 Task: Get information about  a Redfin agent in Portland, Oregon, for assistance in finding a townhouse with a virtual tour available and a communal garden.
Action: Mouse moved to (255, 198)
Screenshot: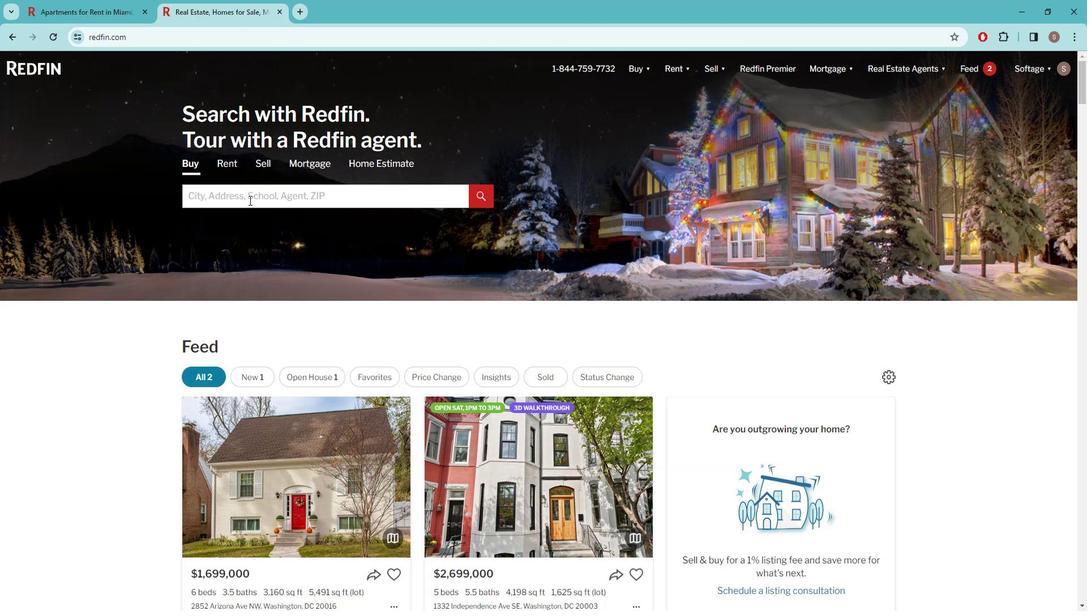 
Action: Mouse pressed left at (255, 198)
Screenshot: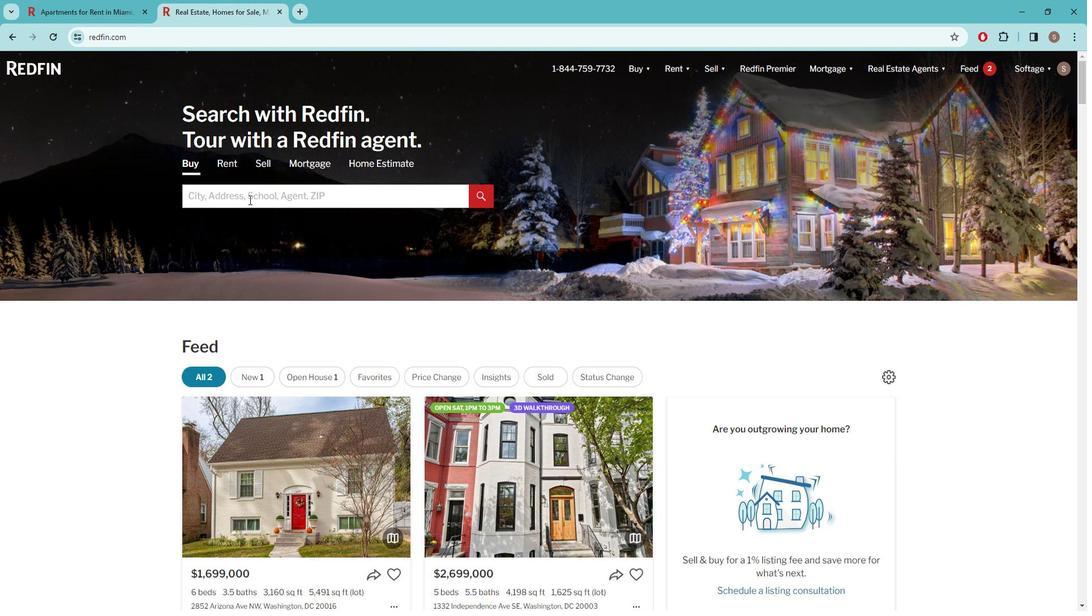 
Action: Key pressed p<Key.caps_lock>ORTLAND
Screenshot: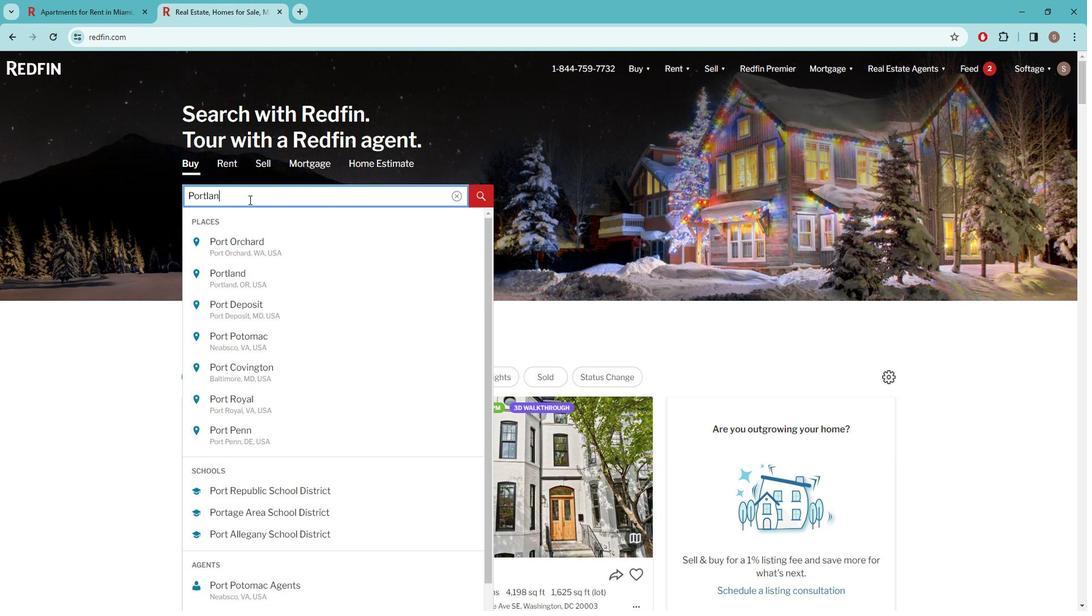
Action: Mouse moved to (249, 240)
Screenshot: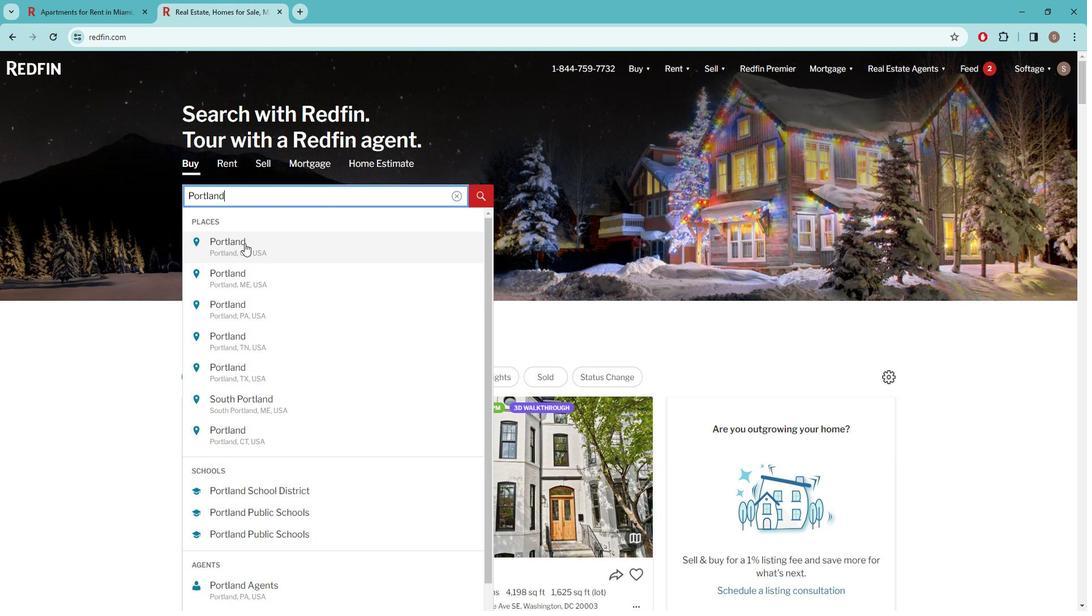 
Action: Mouse pressed left at (249, 240)
Screenshot: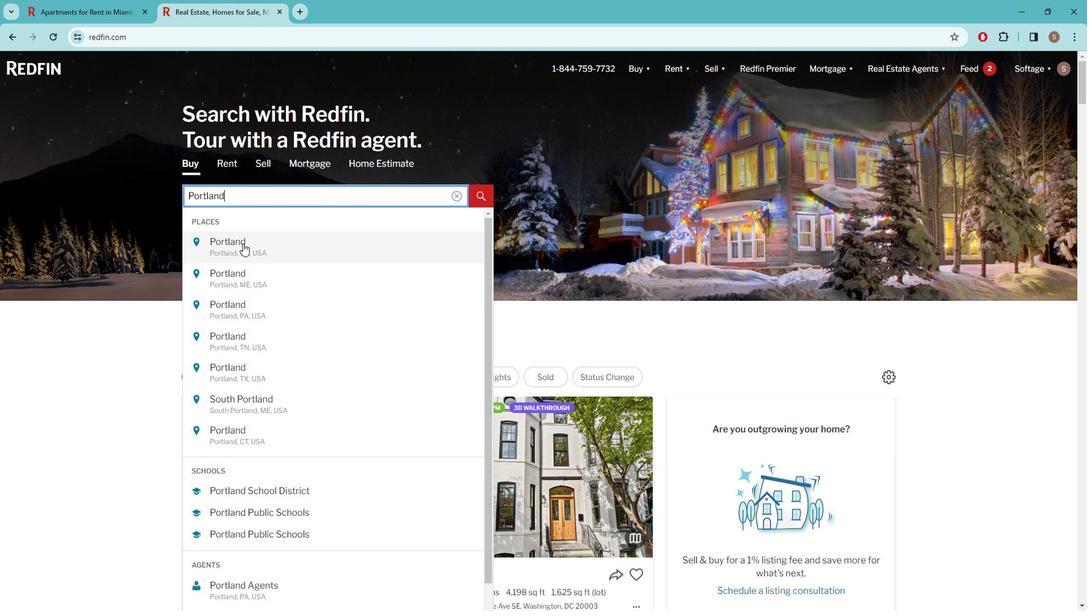 
Action: Mouse moved to (960, 143)
Screenshot: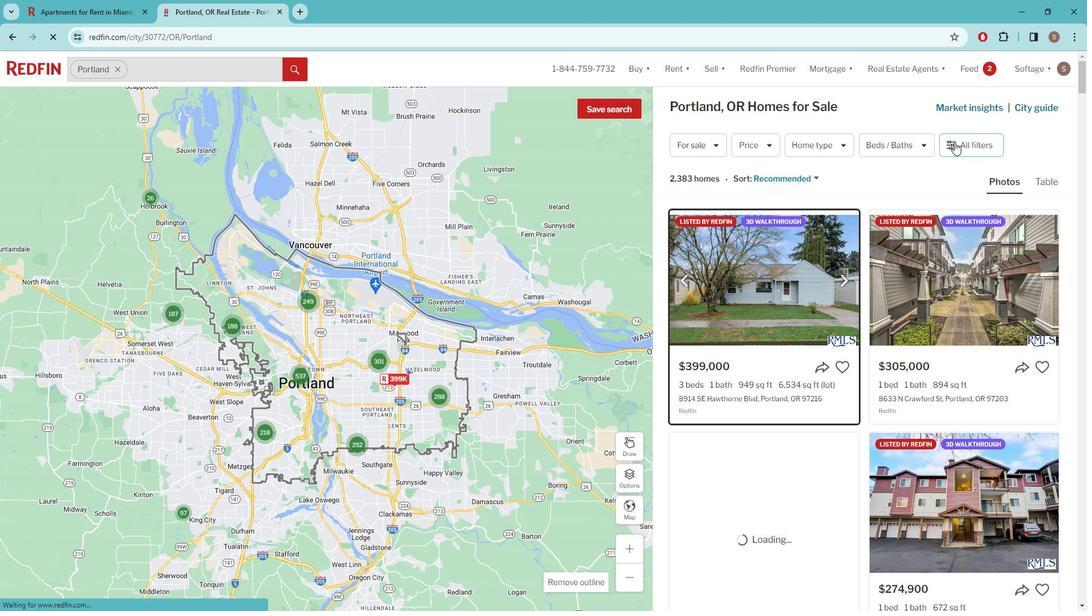 
Action: Mouse pressed left at (960, 143)
Screenshot: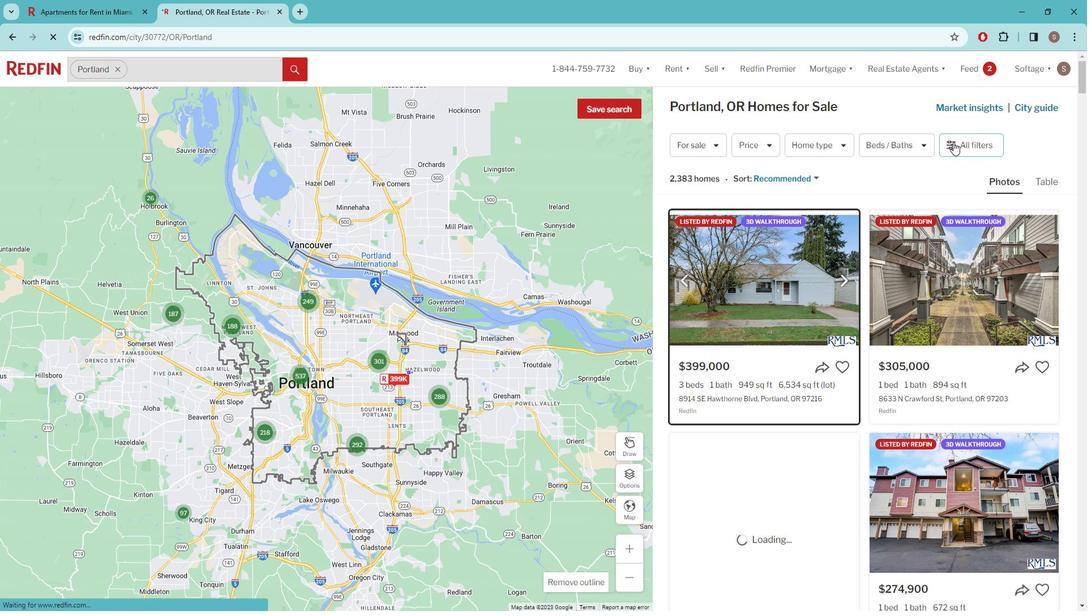 
Action: Mouse pressed left at (960, 143)
Screenshot: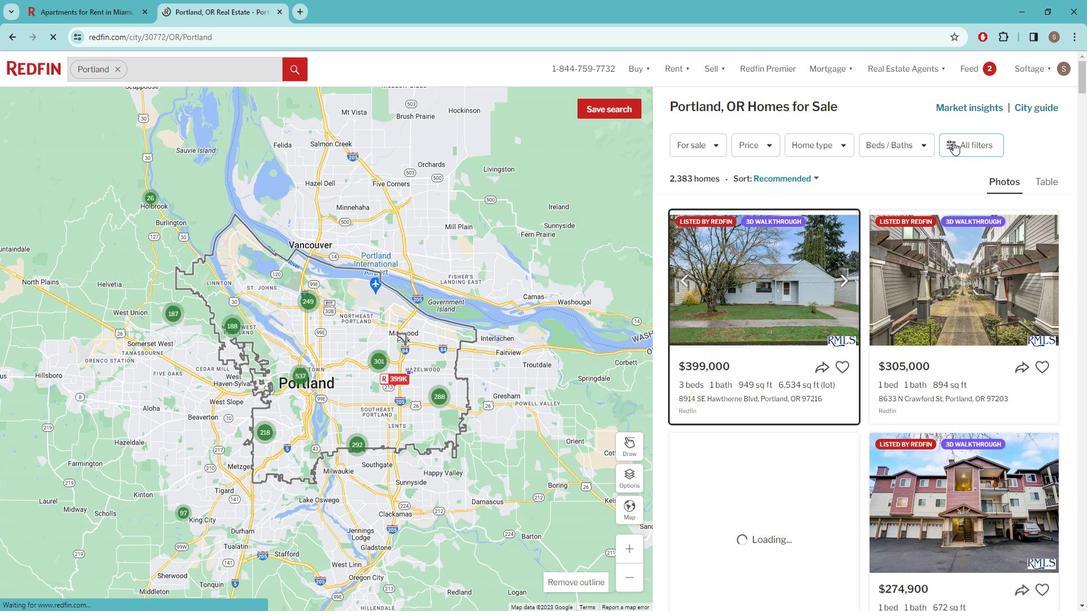 
Action: Mouse pressed left at (960, 143)
Screenshot: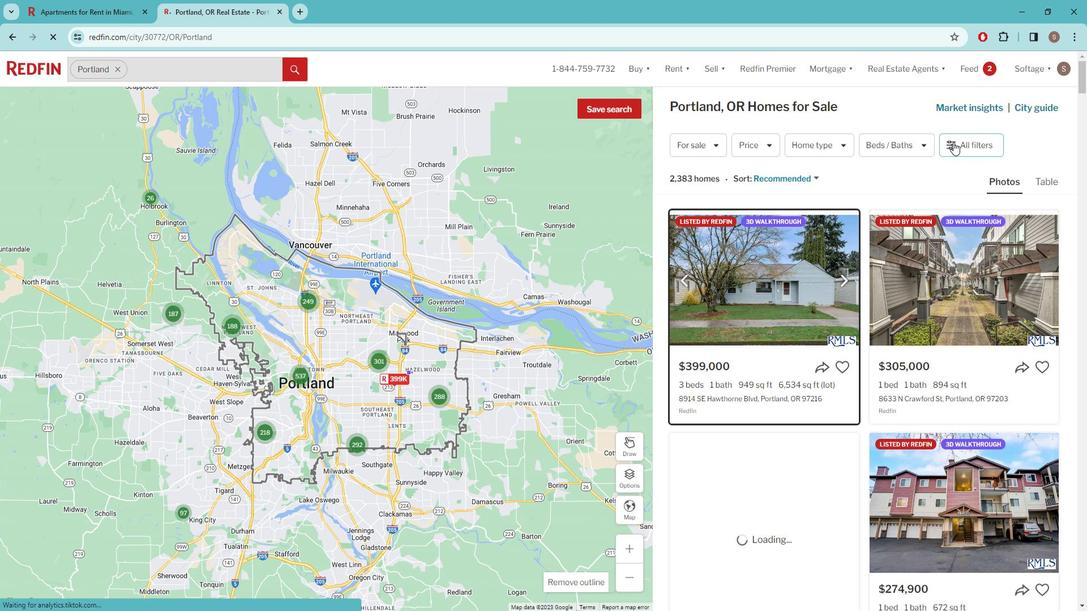 
Action: Mouse moved to (960, 143)
Screenshot: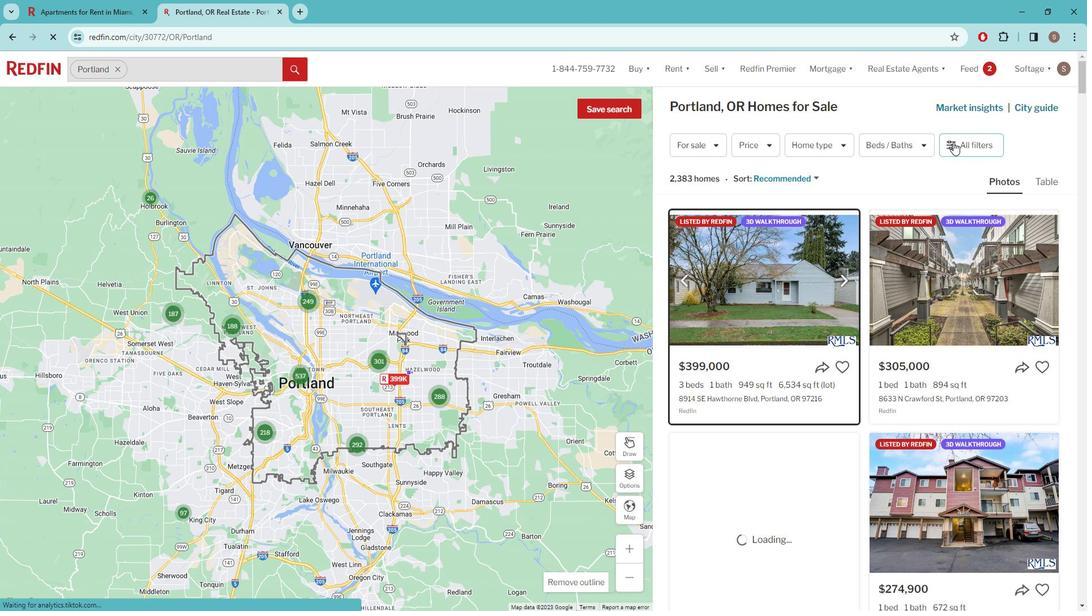 
Action: Mouse pressed left at (960, 143)
Screenshot: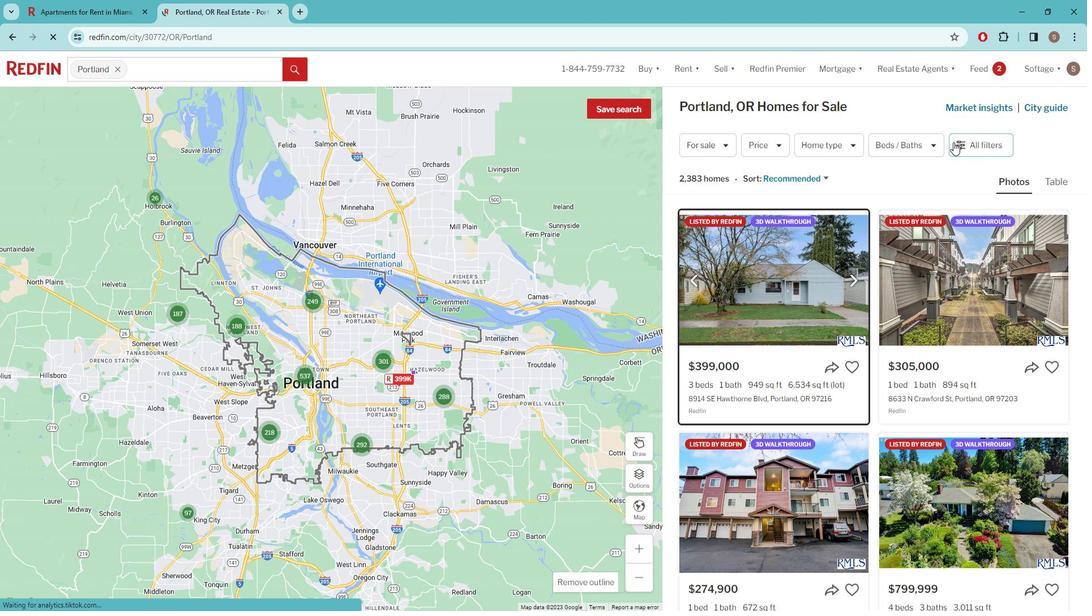 
Action: Mouse pressed left at (960, 143)
Screenshot: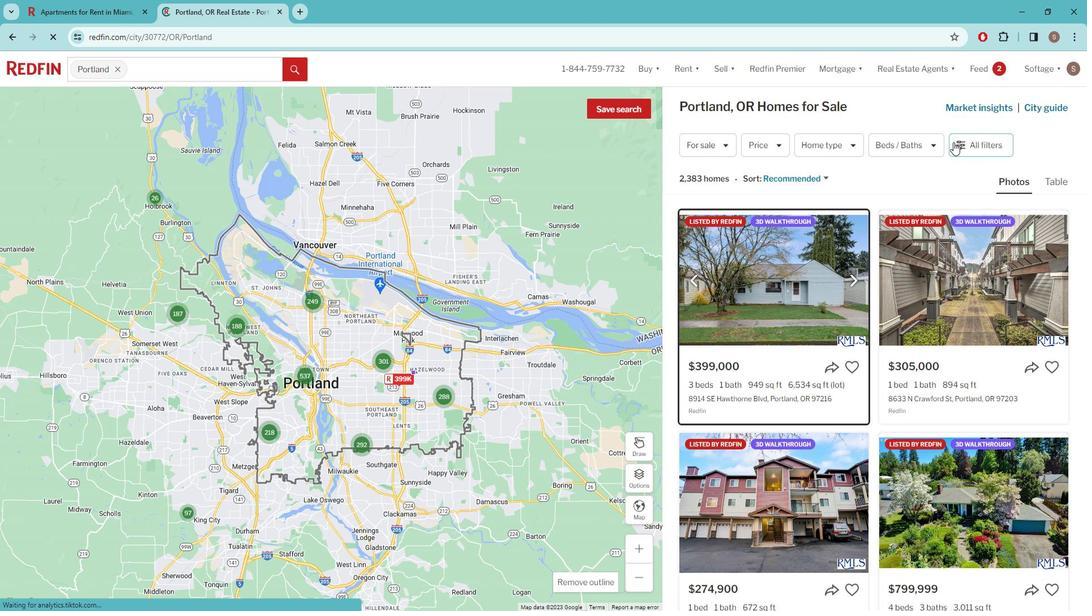 
Action: Mouse moved to (948, 167)
Screenshot: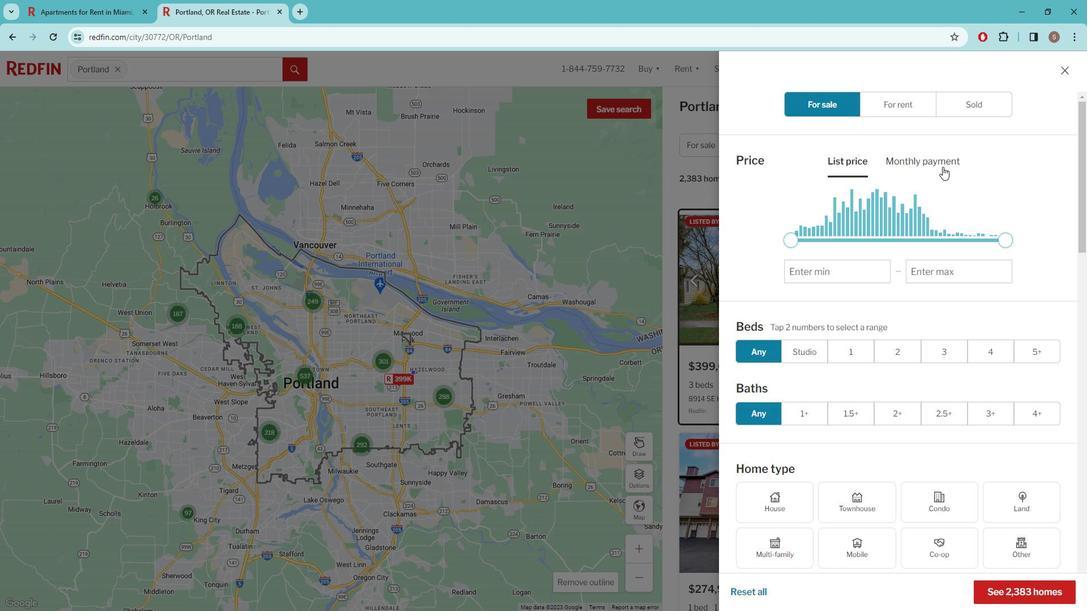 
Action: Mouse scrolled (948, 167) with delta (0, 0)
Screenshot: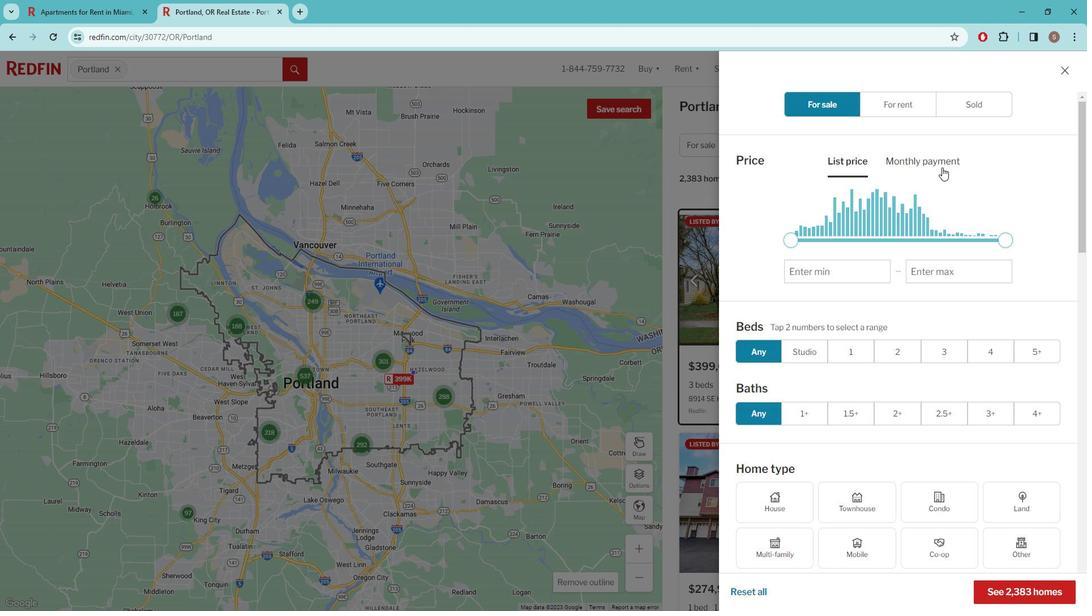 
Action: Mouse moved to (947, 167)
Screenshot: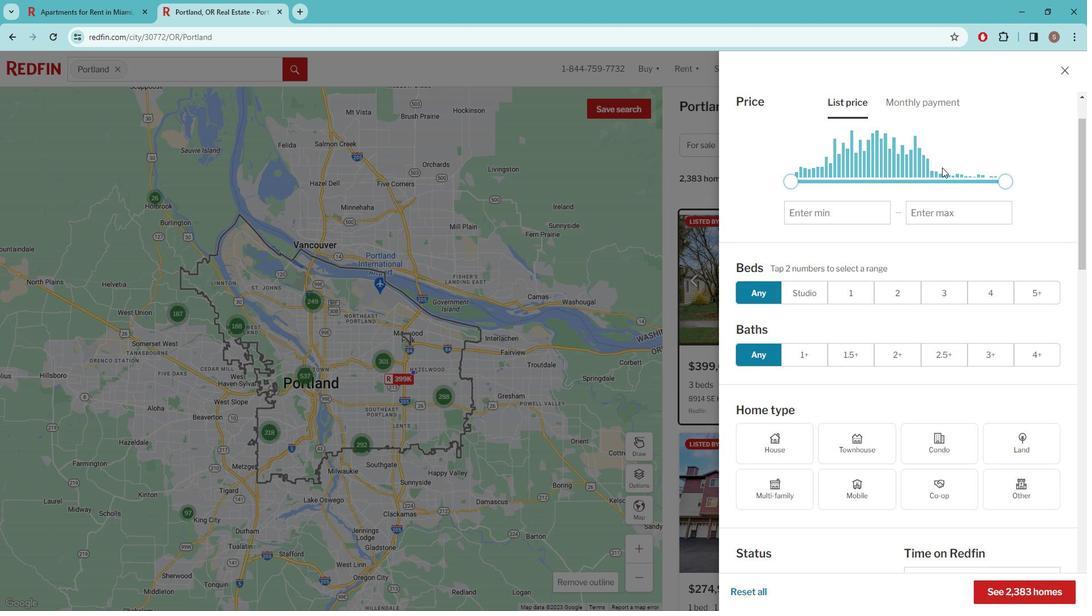 
Action: Mouse scrolled (947, 167) with delta (0, 0)
Screenshot: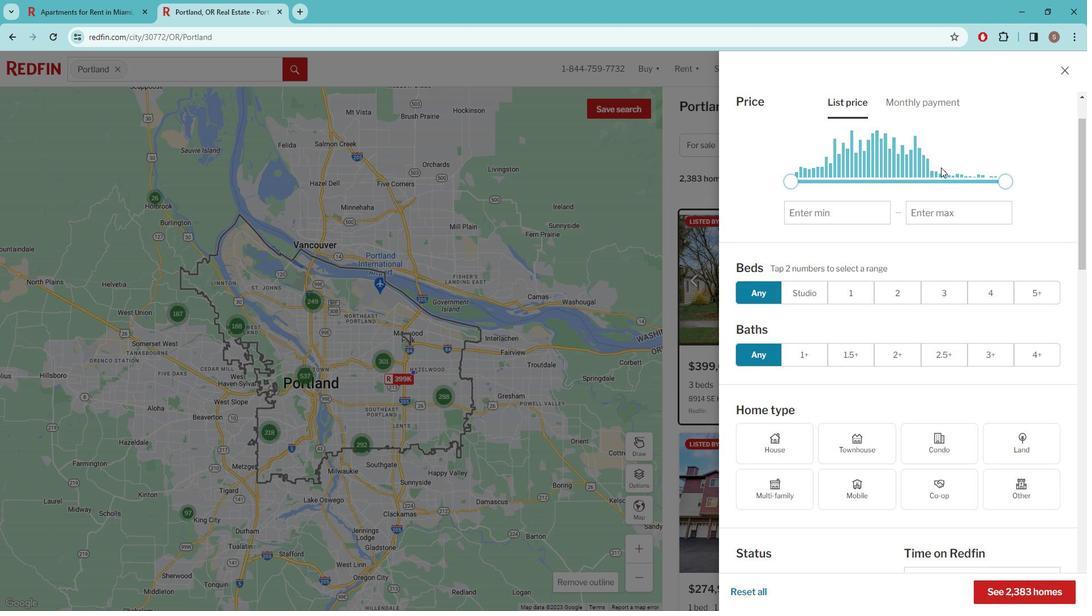 
Action: Mouse moved to (947, 167)
Screenshot: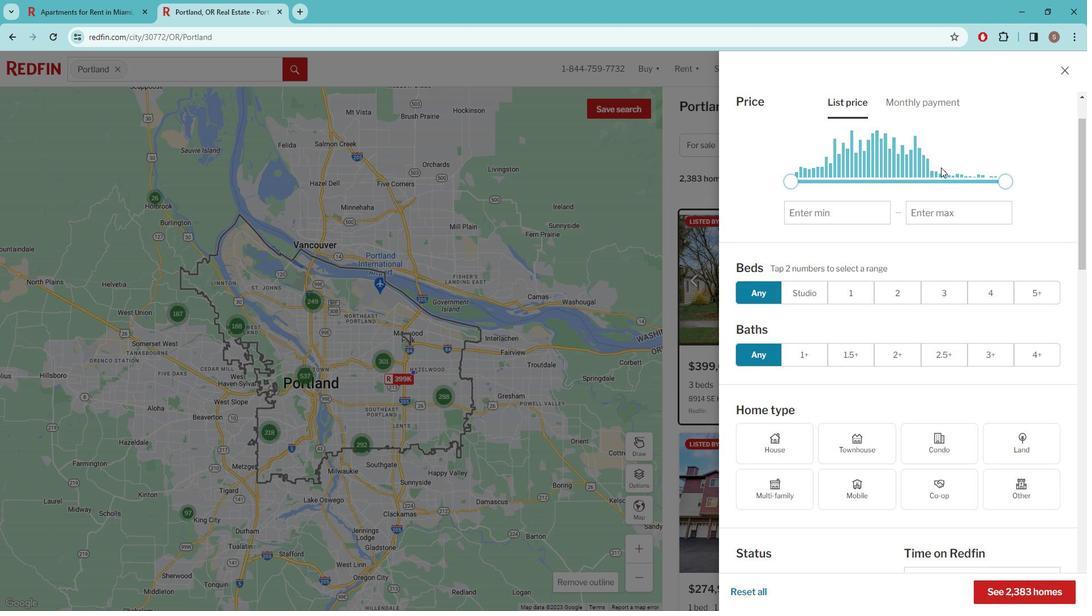 
Action: Mouse scrolled (947, 167) with delta (0, 0)
Screenshot: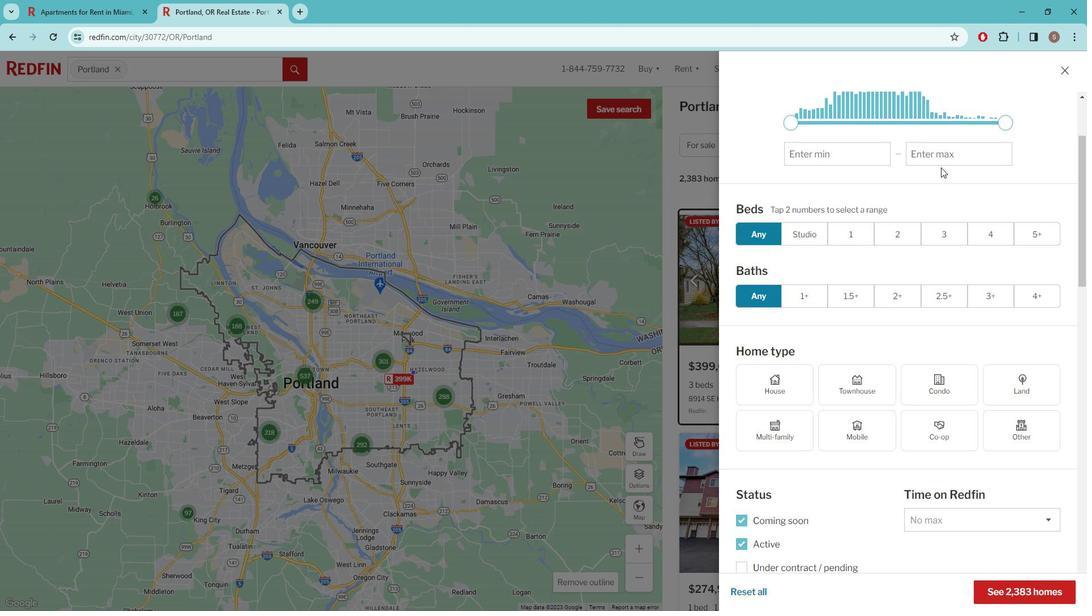 
Action: Mouse moved to (870, 318)
Screenshot: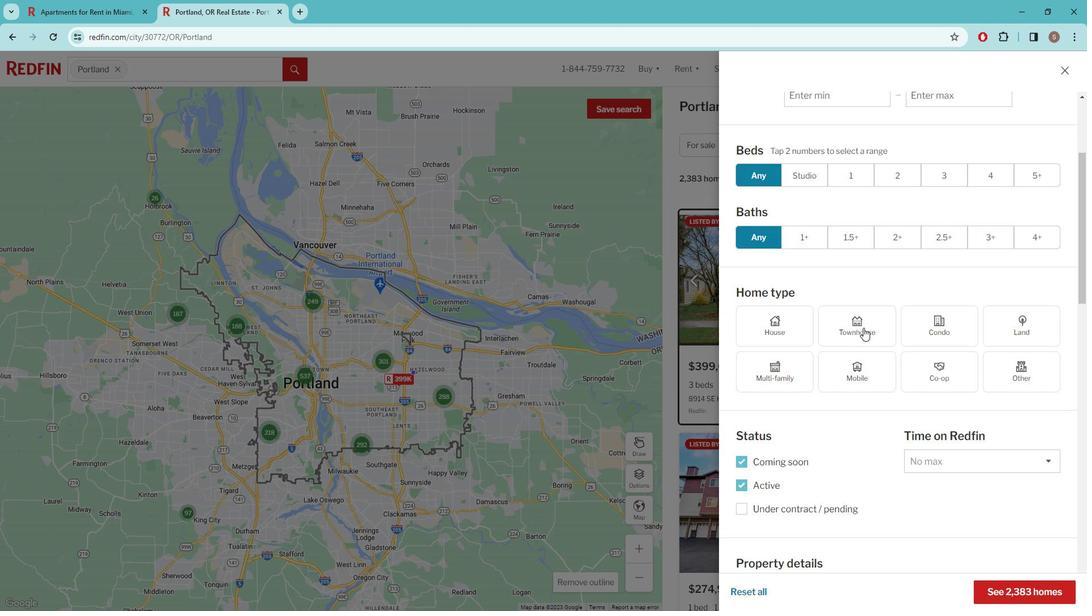 
Action: Mouse pressed left at (870, 318)
Screenshot: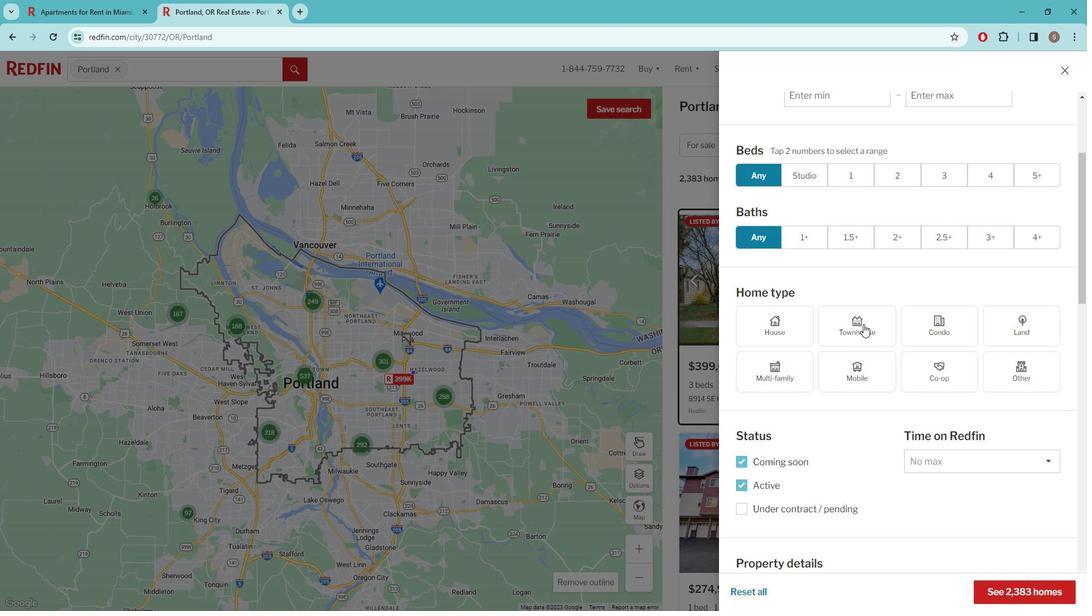 
Action: Mouse moved to (868, 318)
Screenshot: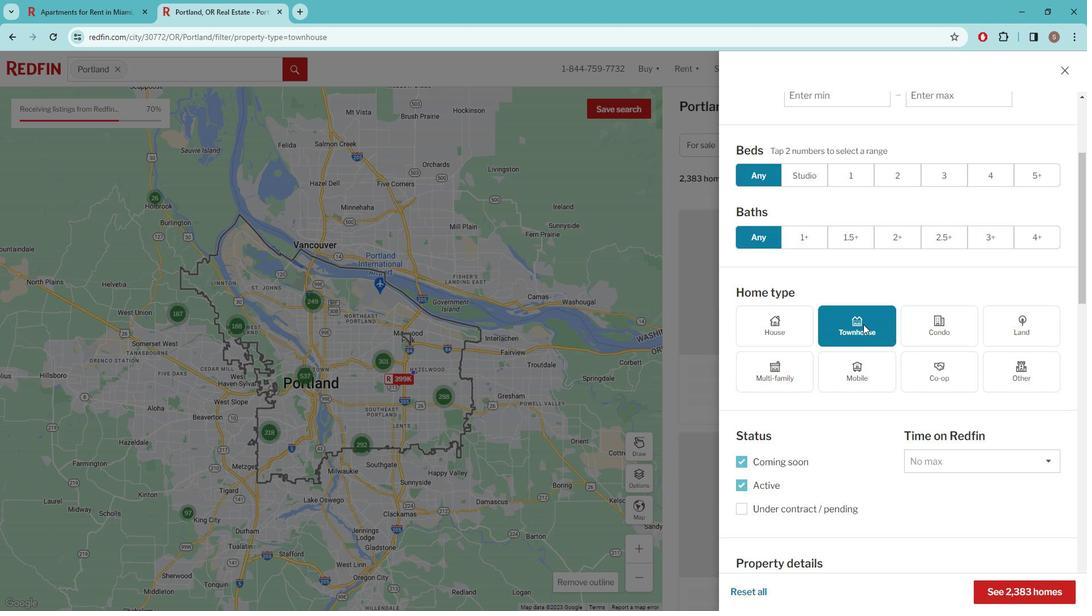 
Action: Mouse scrolled (868, 318) with delta (0, 0)
Screenshot: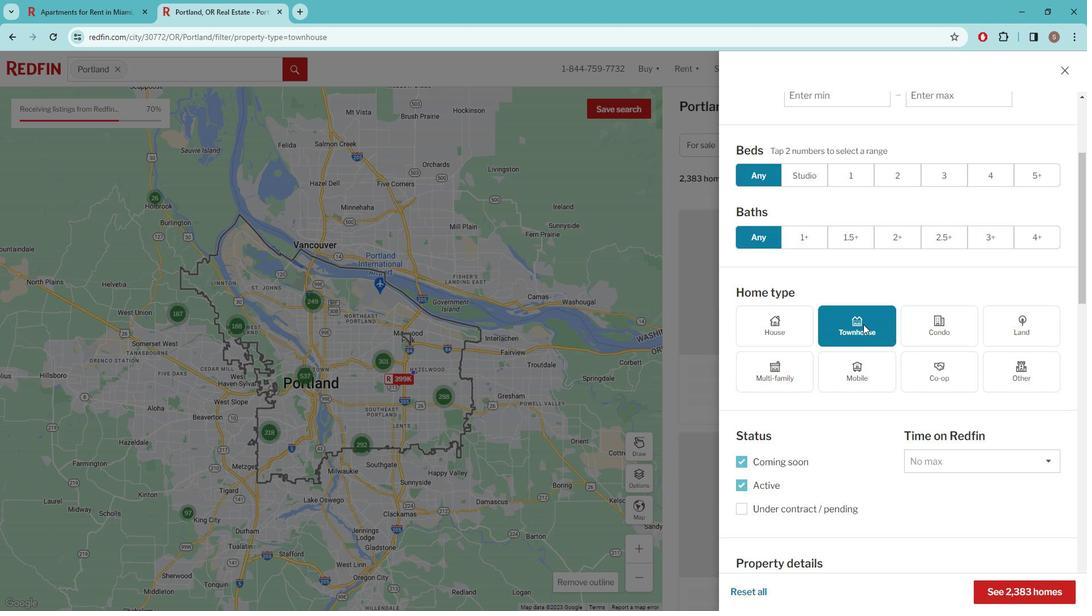 
Action: Mouse moved to (868, 318)
Screenshot: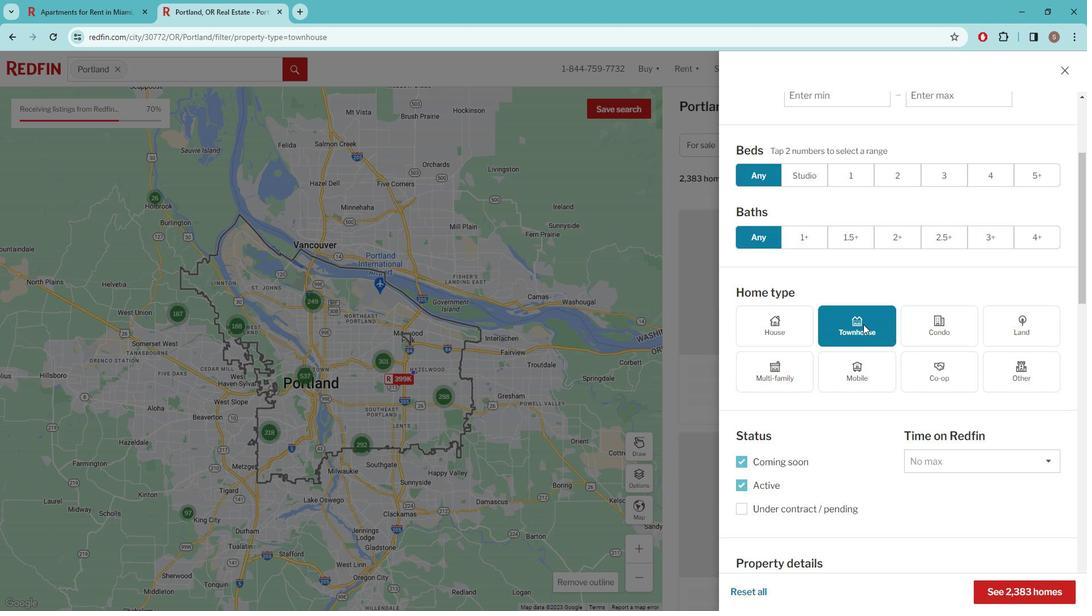 
Action: Mouse scrolled (868, 318) with delta (0, 0)
Screenshot: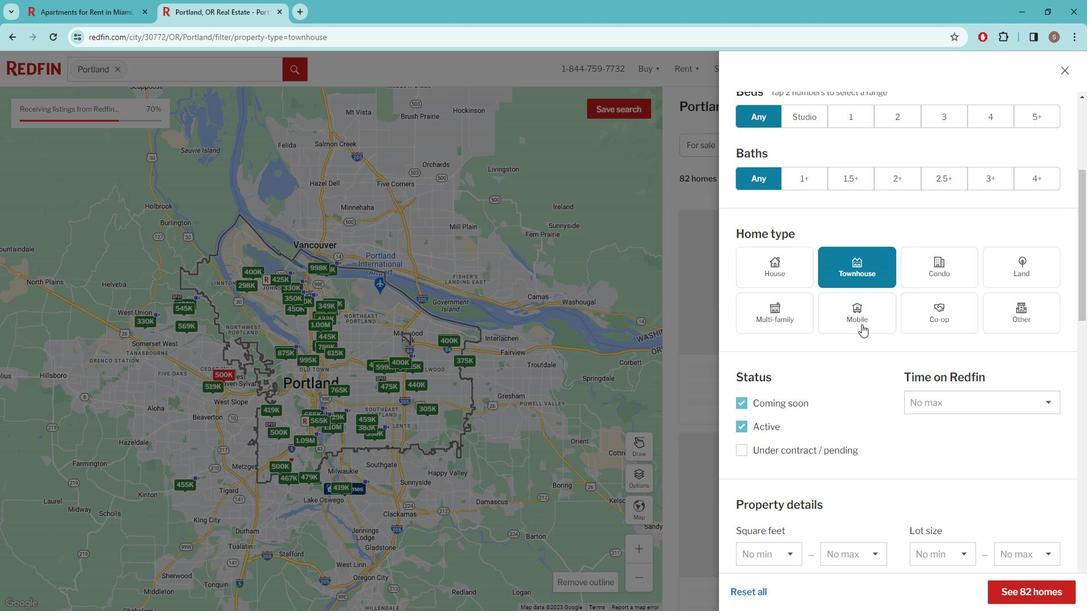 
Action: Mouse scrolled (868, 318) with delta (0, 0)
Screenshot: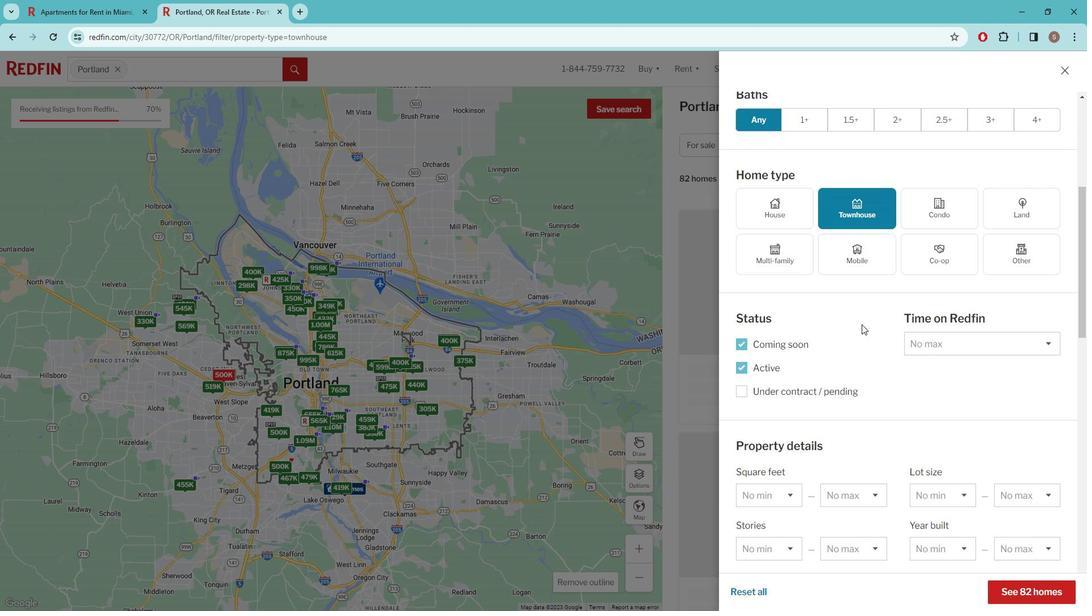 
Action: Mouse scrolled (868, 318) with delta (0, 0)
Screenshot: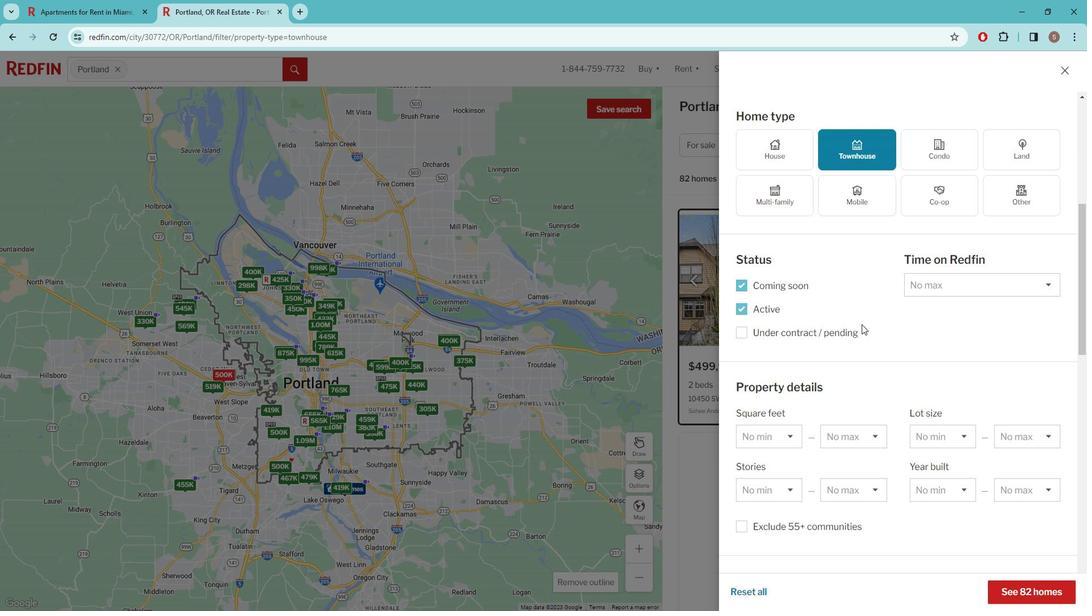 
Action: Mouse scrolled (868, 318) with delta (0, 0)
Screenshot: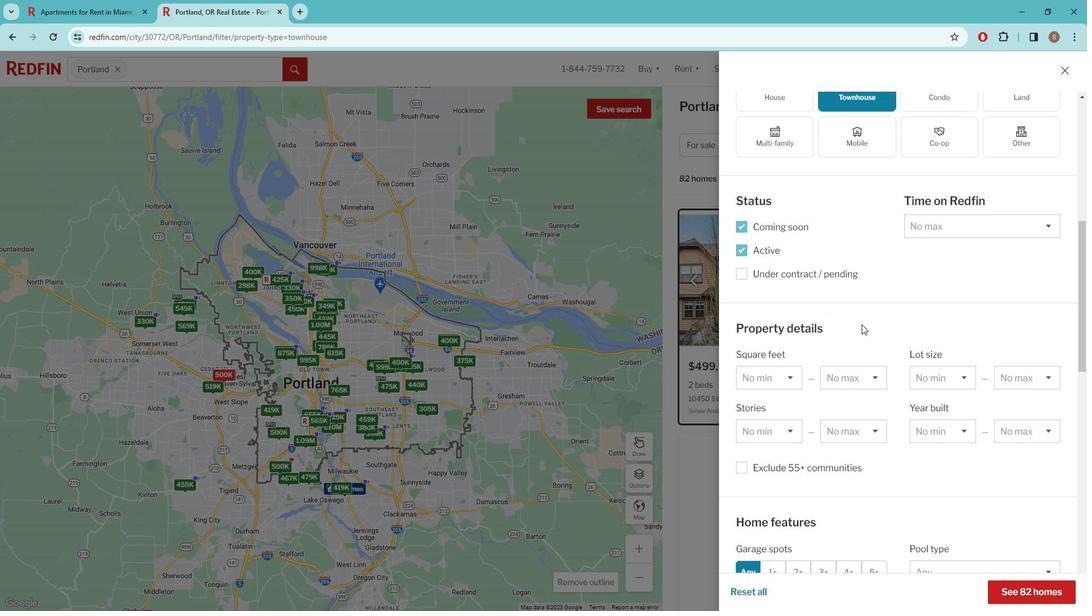 
Action: Mouse scrolled (868, 318) with delta (0, 0)
Screenshot: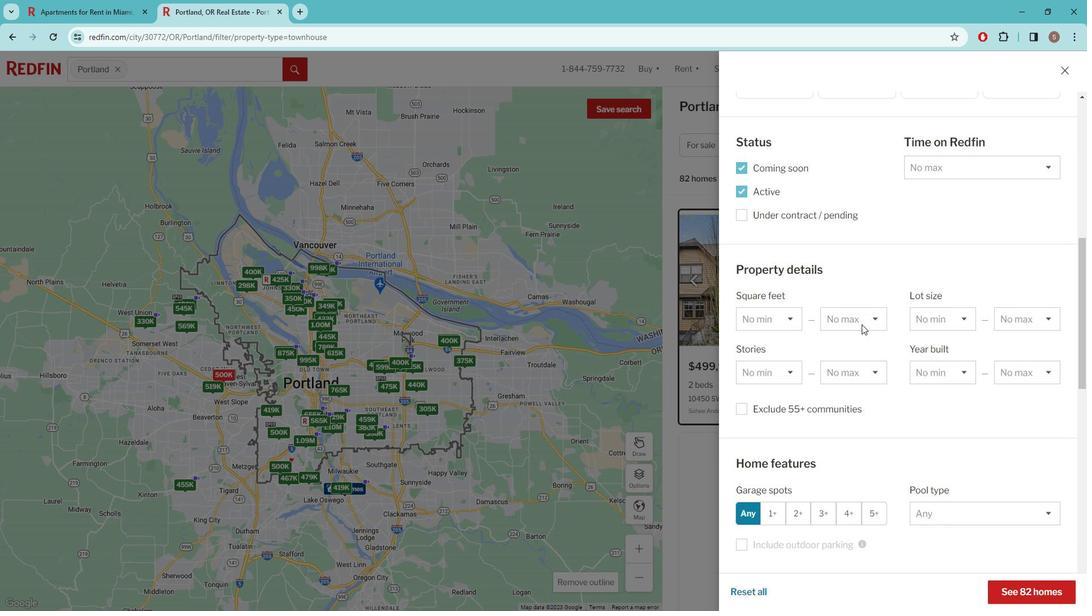 
Action: Mouse scrolled (868, 318) with delta (0, 0)
Screenshot: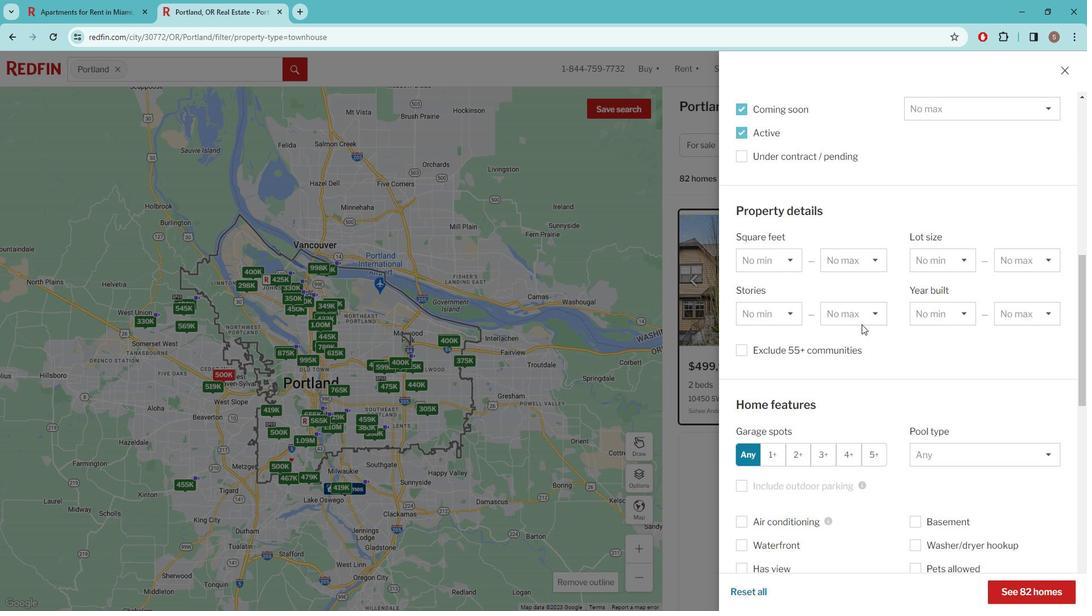 
Action: Mouse scrolled (868, 318) with delta (0, 0)
Screenshot: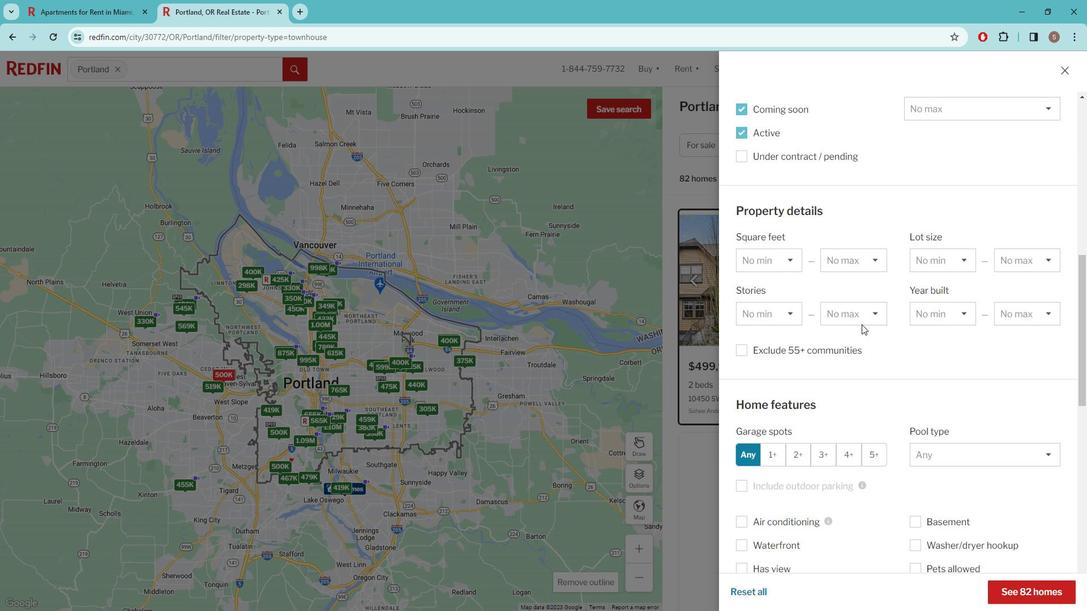
Action: Mouse scrolled (868, 318) with delta (0, 0)
Screenshot: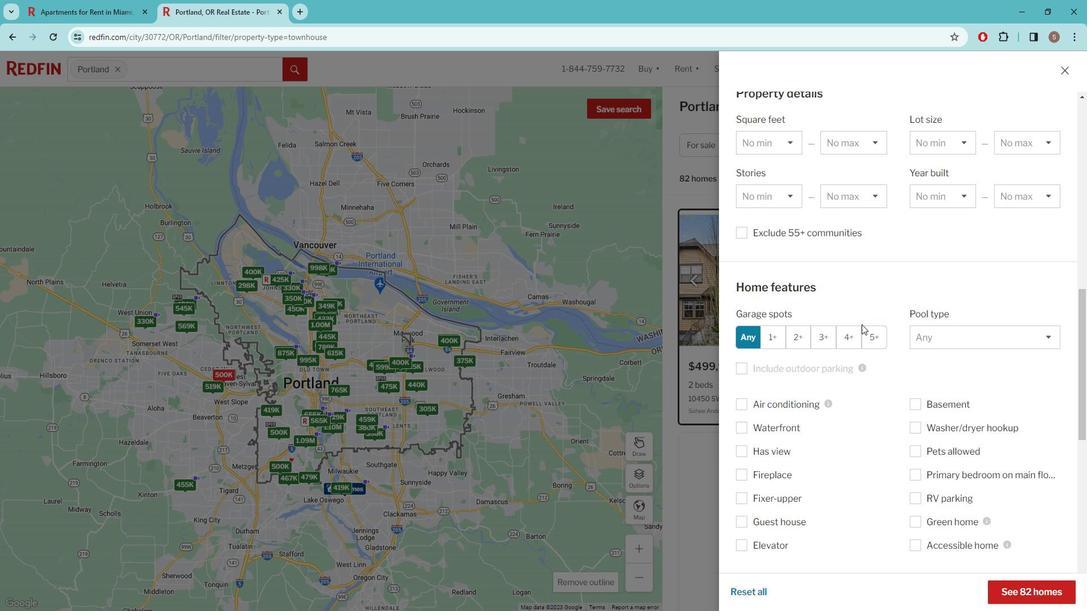 
Action: Mouse scrolled (868, 318) with delta (0, 0)
Screenshot: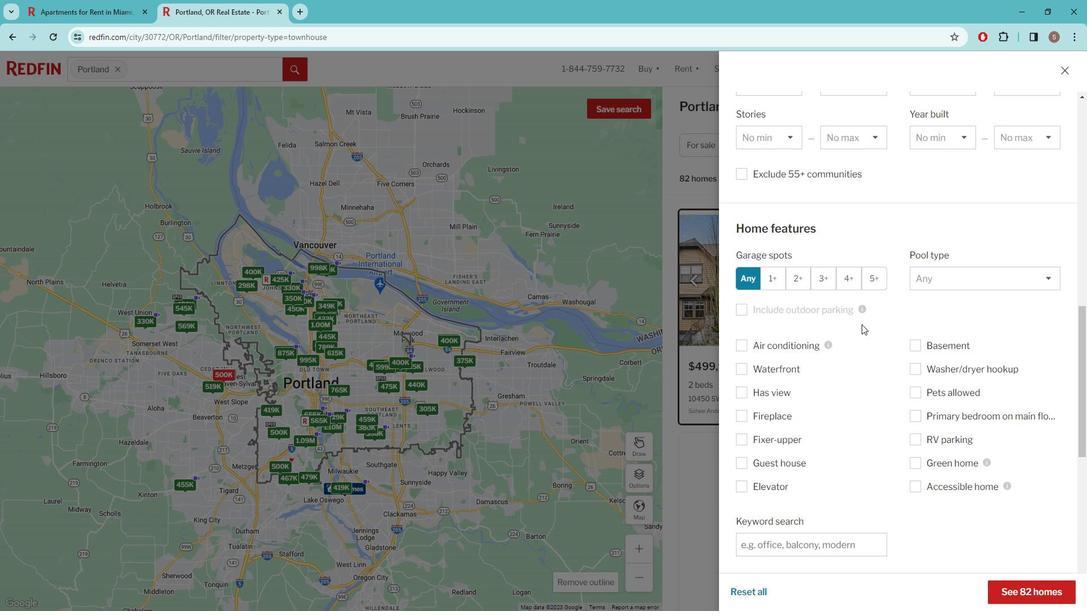 
Action: Mouse moved to (796, 467)
Screenshot: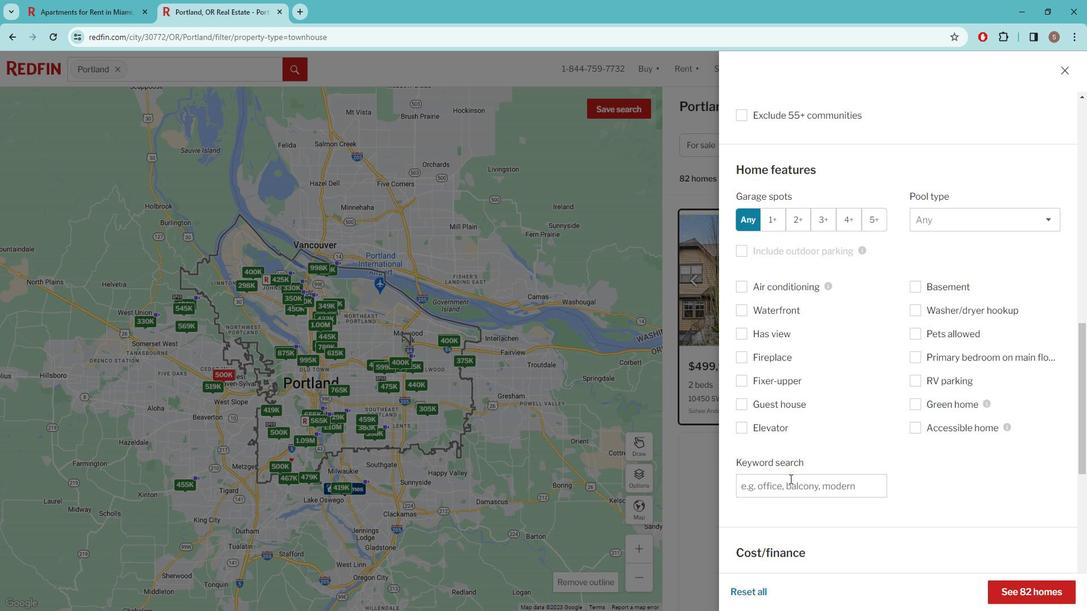 
Action: Mouse pressed left at (796, 467)
Screenshot: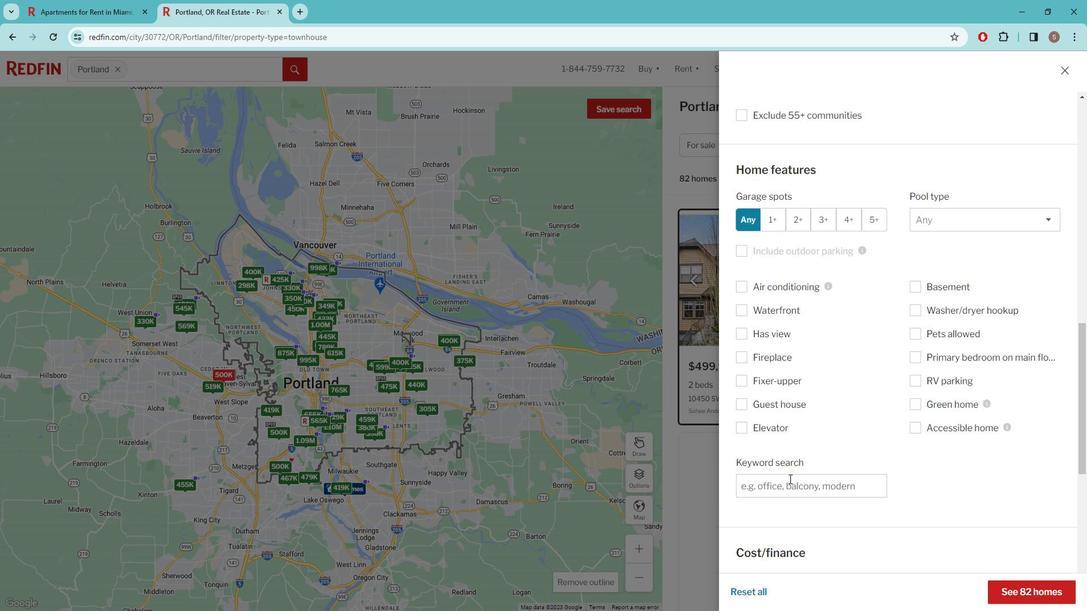 
Action: Key pressed COMMUNAL<Key.space>GARDEN<Key.space>
Screenshot: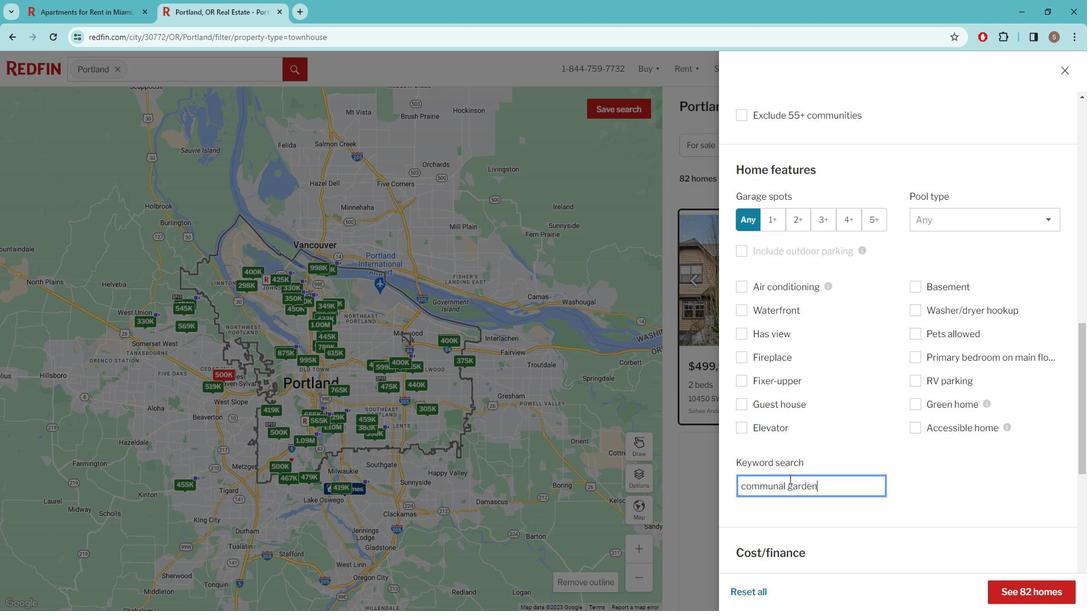 
Action: Mouse moved to (814, 462)
Screenshot: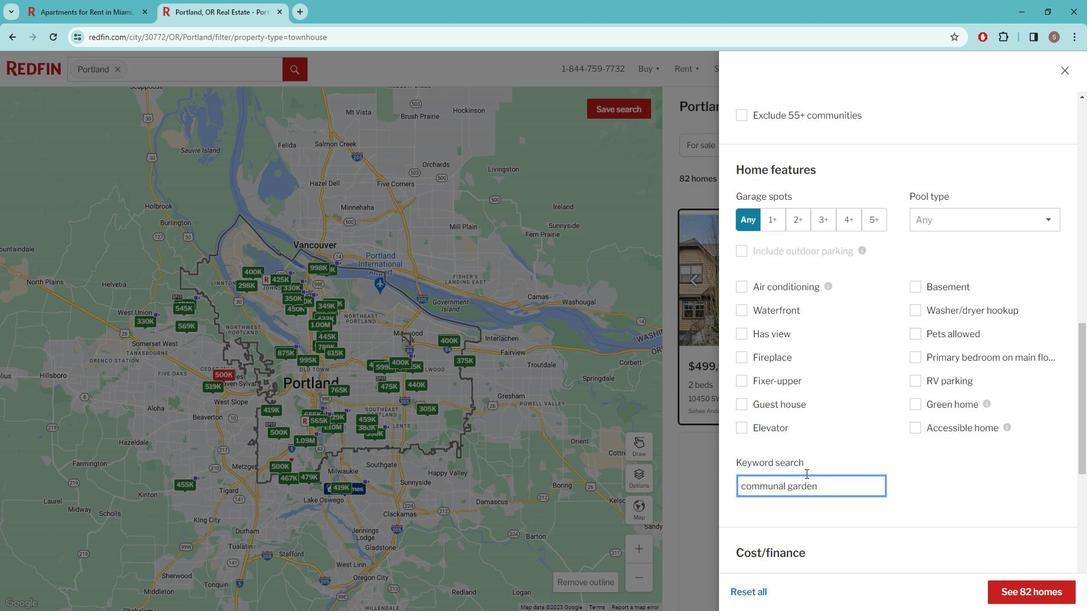 
Action: Mouse scrolled (814, 461) with delta (0, 0)
Screenshot: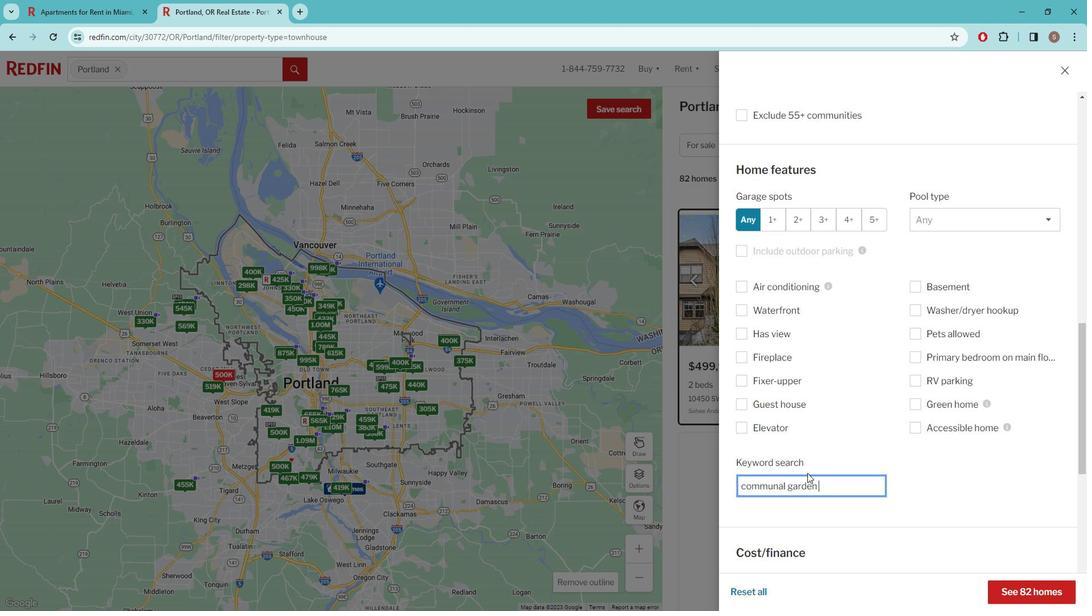 
Action: Mouse moved to (820, 450)
Screenshot: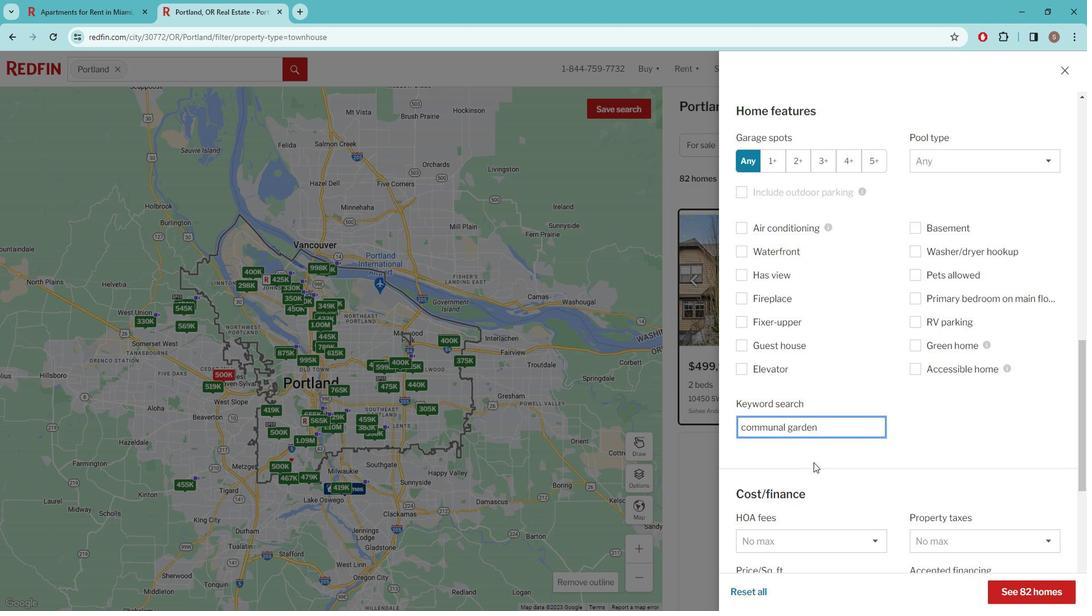 
Action: Mouse scrolled (820, 449) with delta (0, 0)
Screenshot: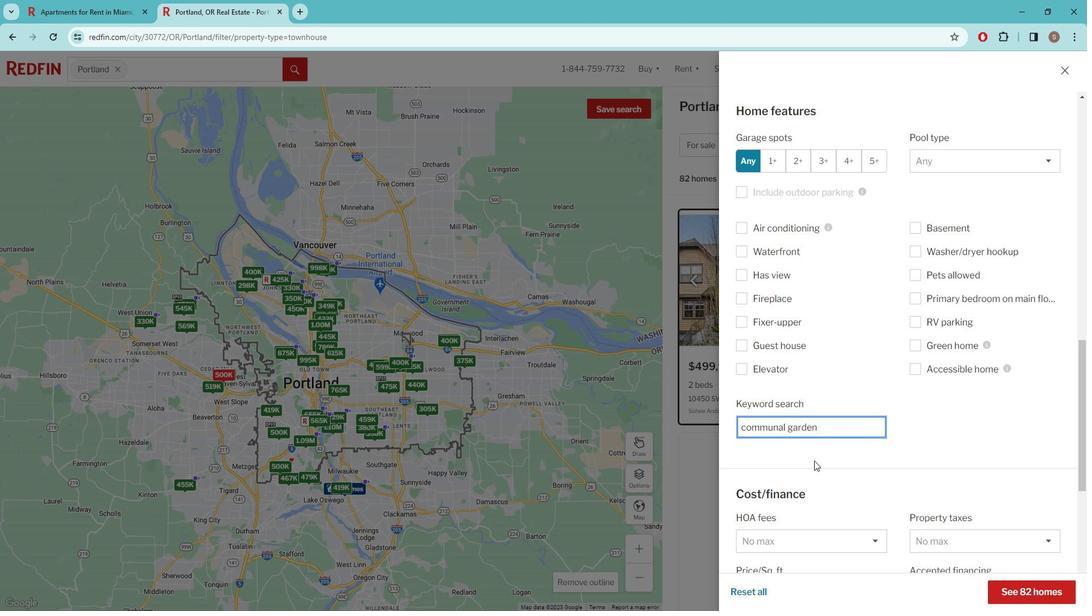 
Action: Mouse scrolled (820, 449) with delta (0, 0)
Screenshot: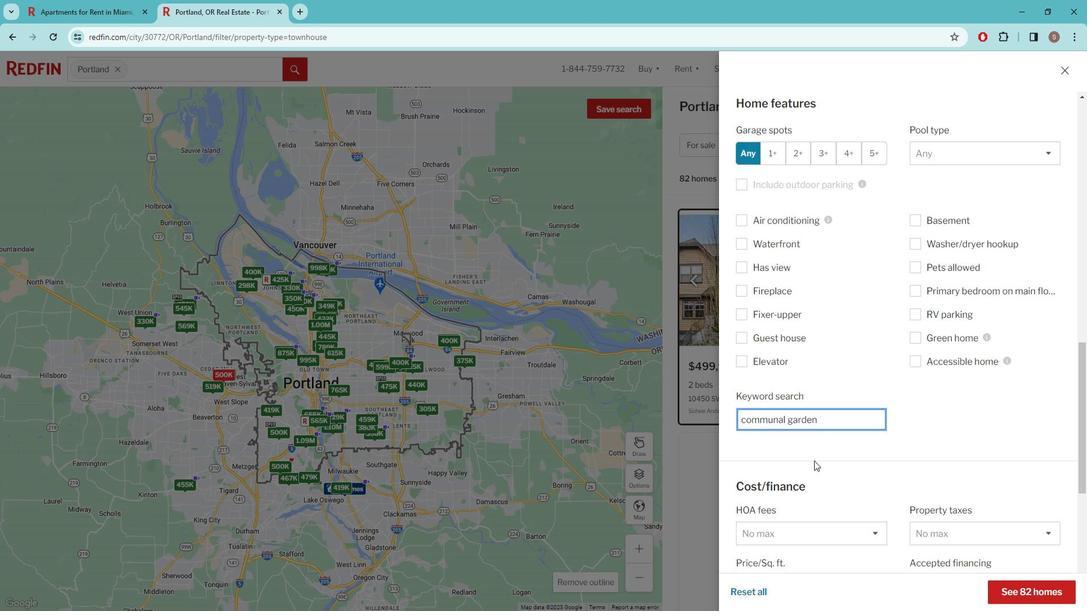 
Action: Mouse moved to (824, 429)
Screenshot: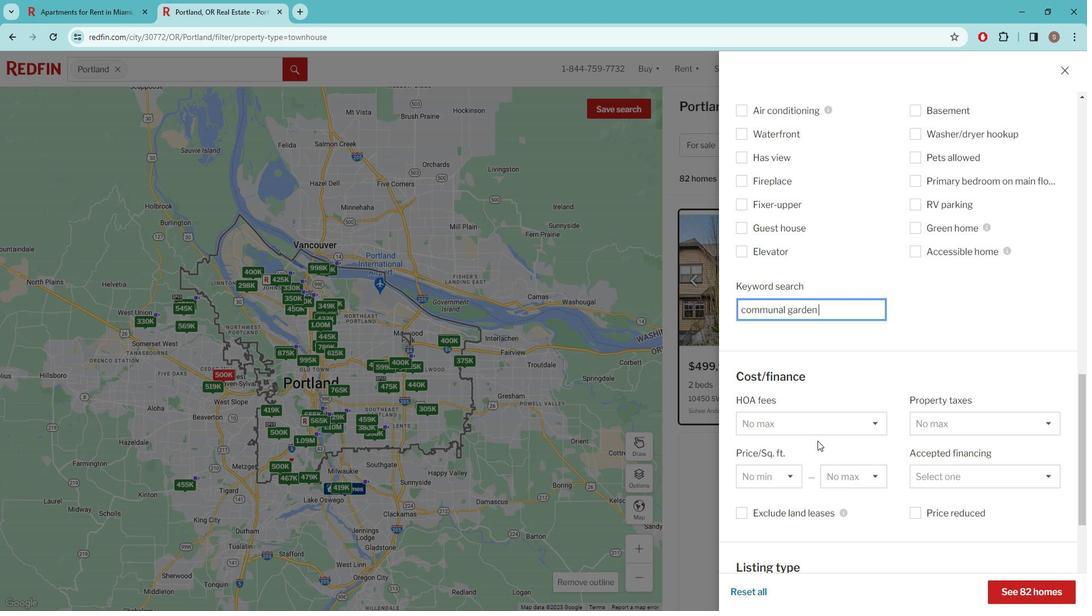 
Action: Mouse scrolled (824, 428) with delta (0, 0)
Screenshot: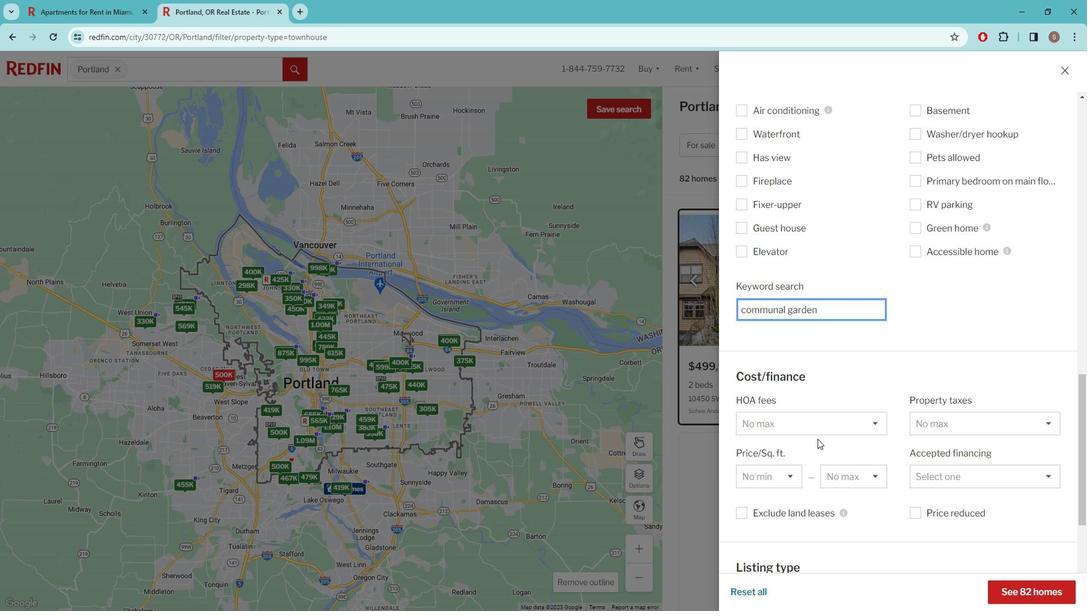 
Action: Mouse moved to (824, 428)
Screenshot: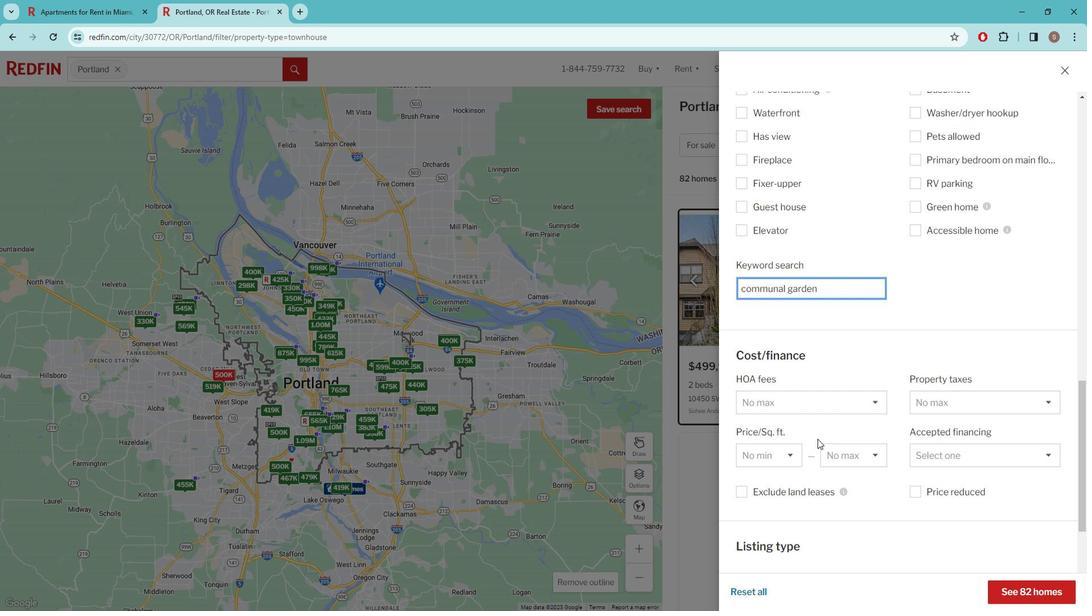 
Action: Mouse scrolled (824, 428) with delta (0, 0)
Screenshot: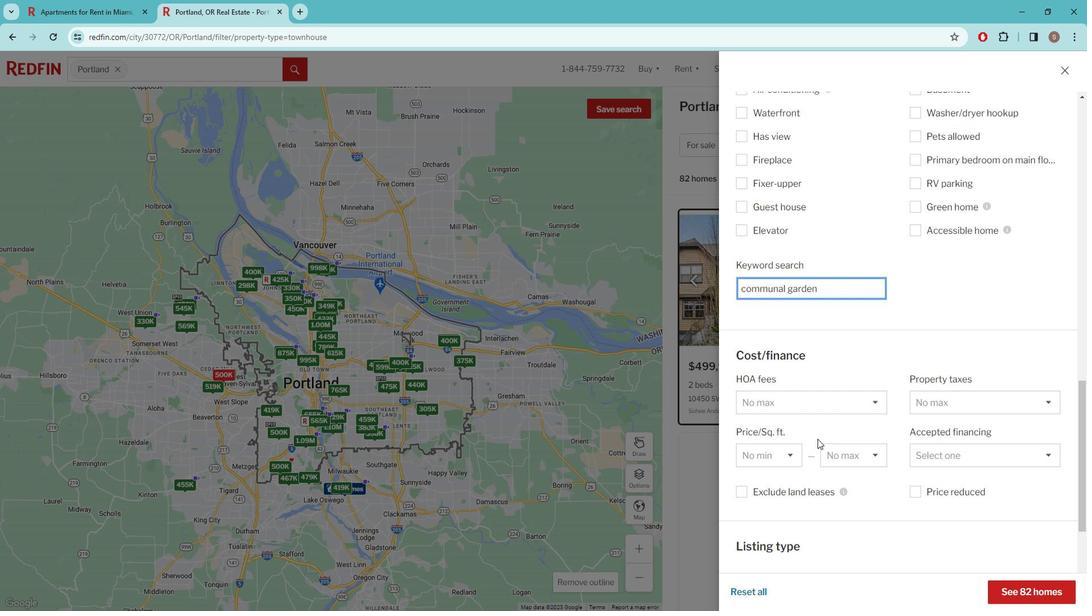 
Action: Mouse moved to (825, 427)
Screenshot: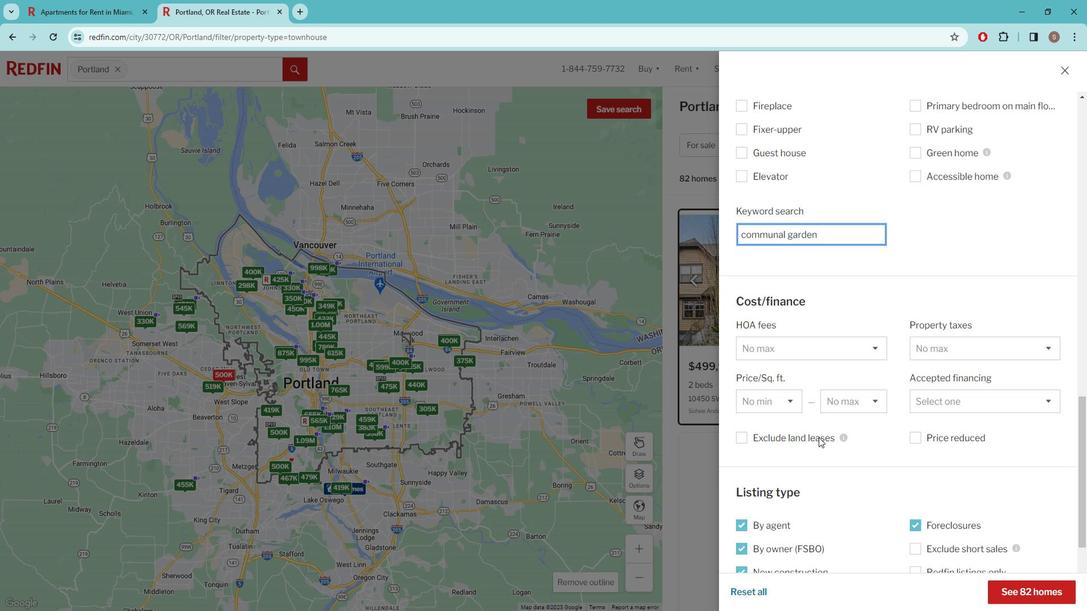 
Action: Mouse scrolled (825, 426) with delta (0, 0)
Screenshot: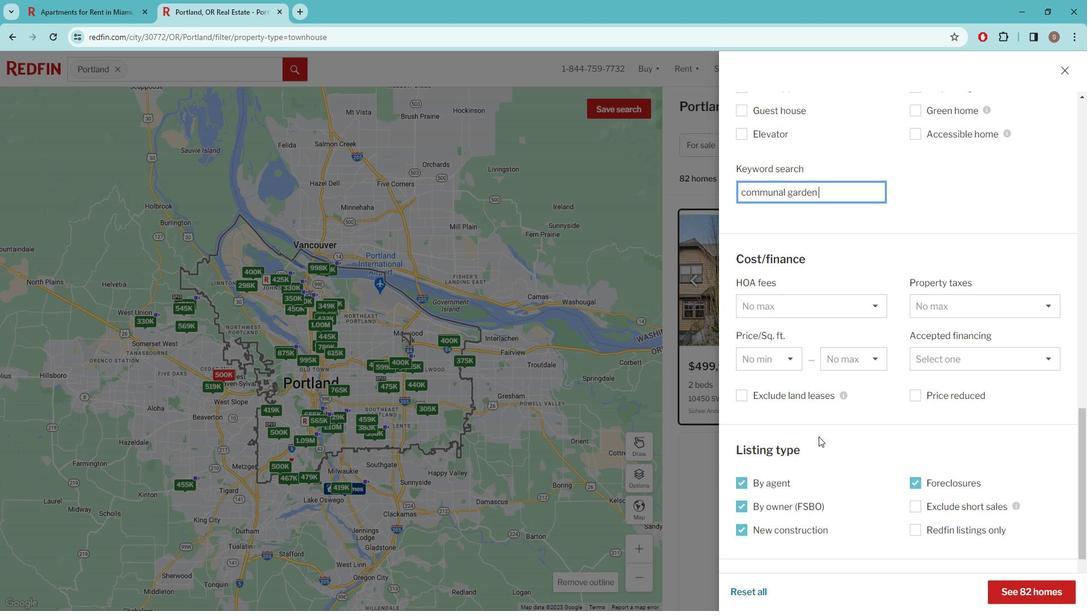 
Action: Mouse scrolled (825, 426) with delta (0, 0)
Screenshot: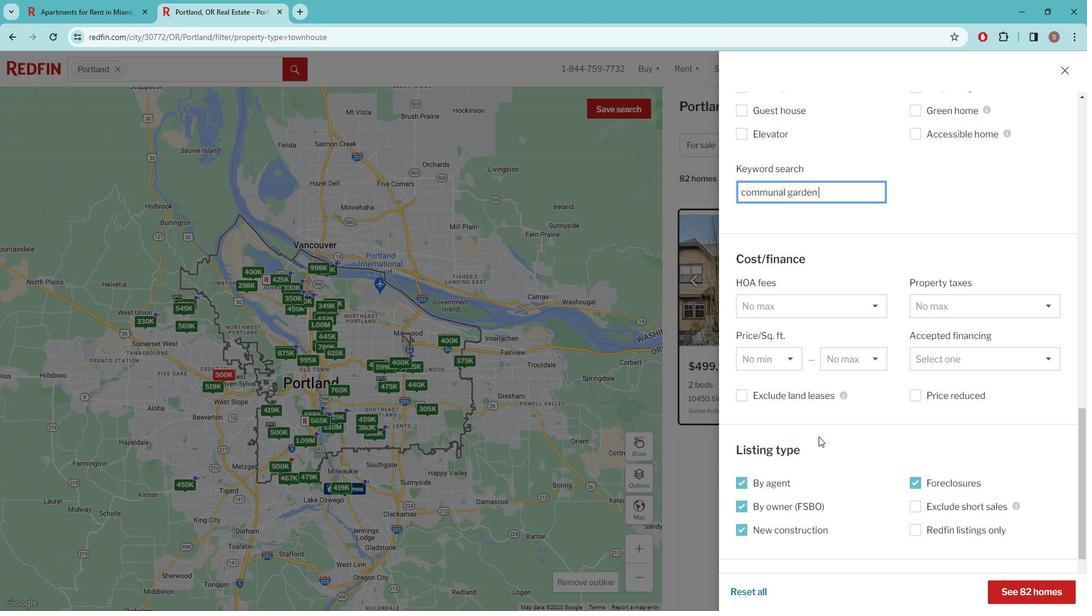 
Action: Mouse moved to (826, 426)
Screenshot: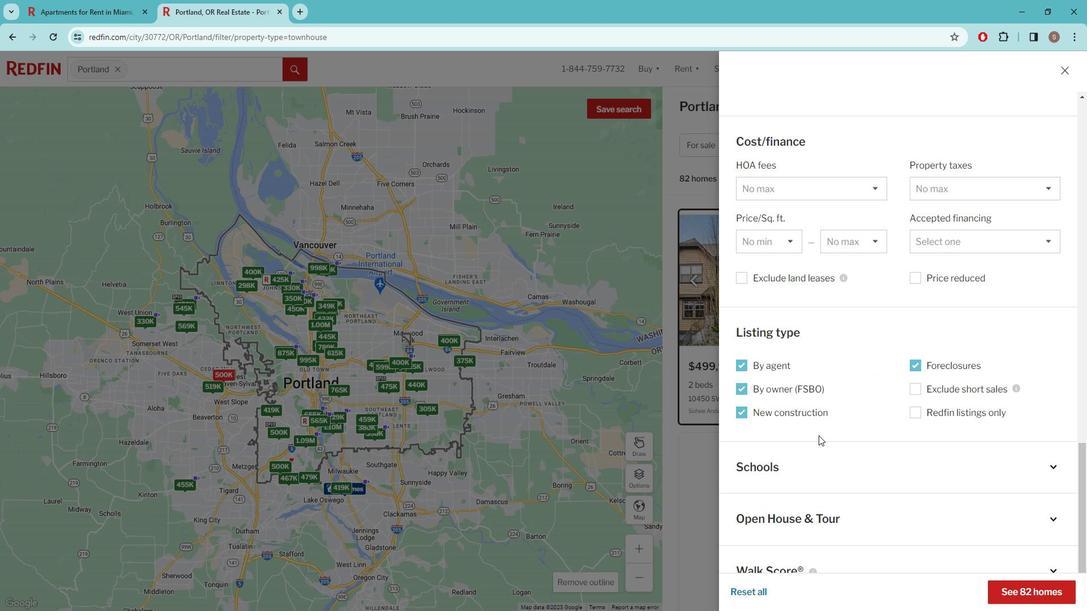 
Action: Mouse scrolled (826, 425) with delta (0, 0)
Screenshot: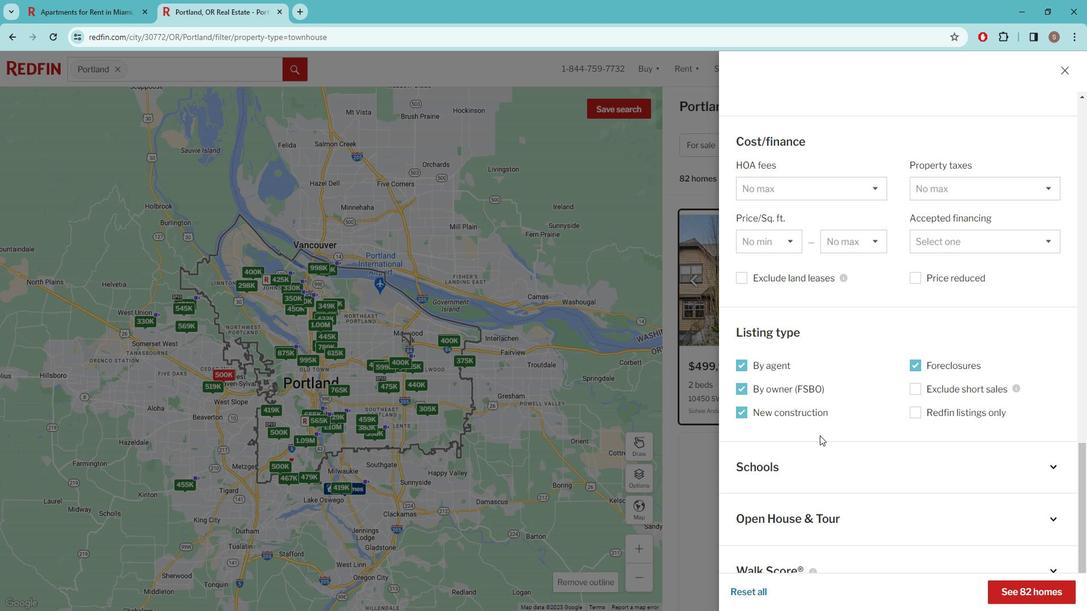 
Action: Mouse scrolled (826, 425) with delta (0, 0)
Screenshot: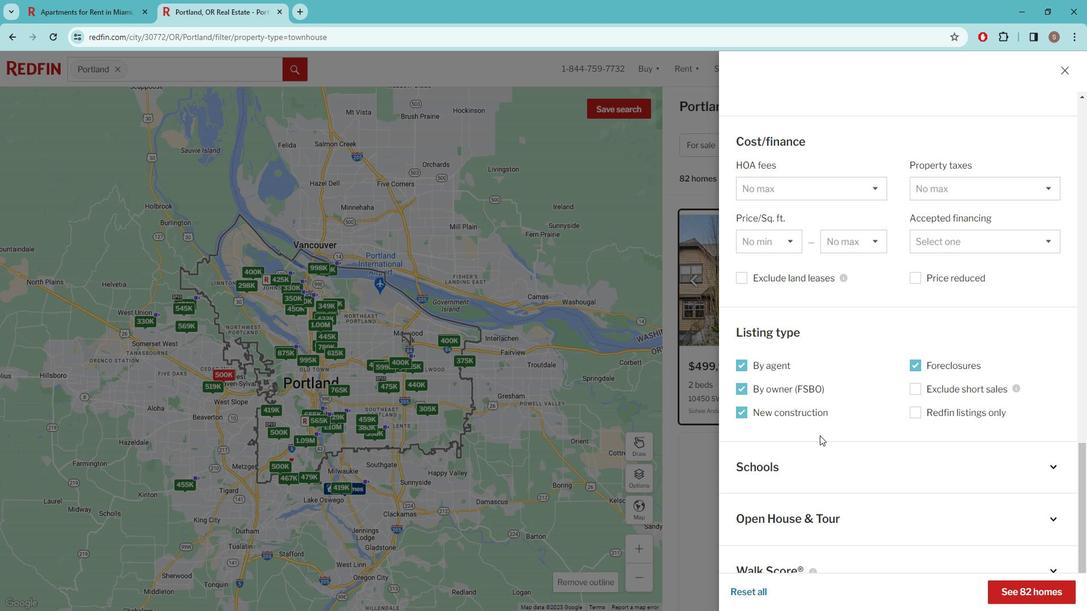 
Action: Mouse moved to (862, 478)
Screenshot: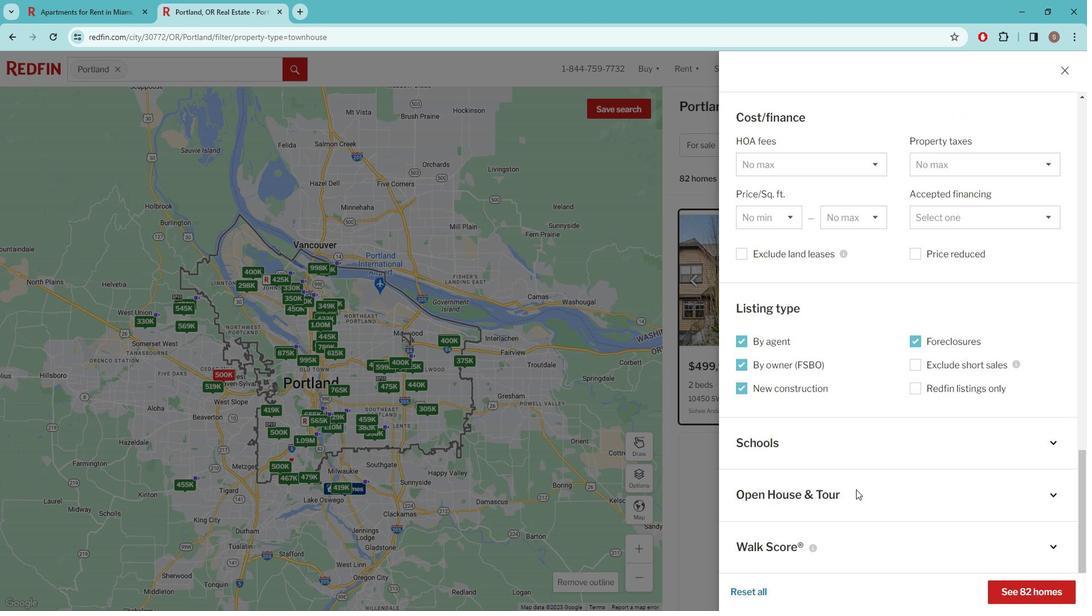 
Action: Mouse pressed left at (862, 478)
Screenshot: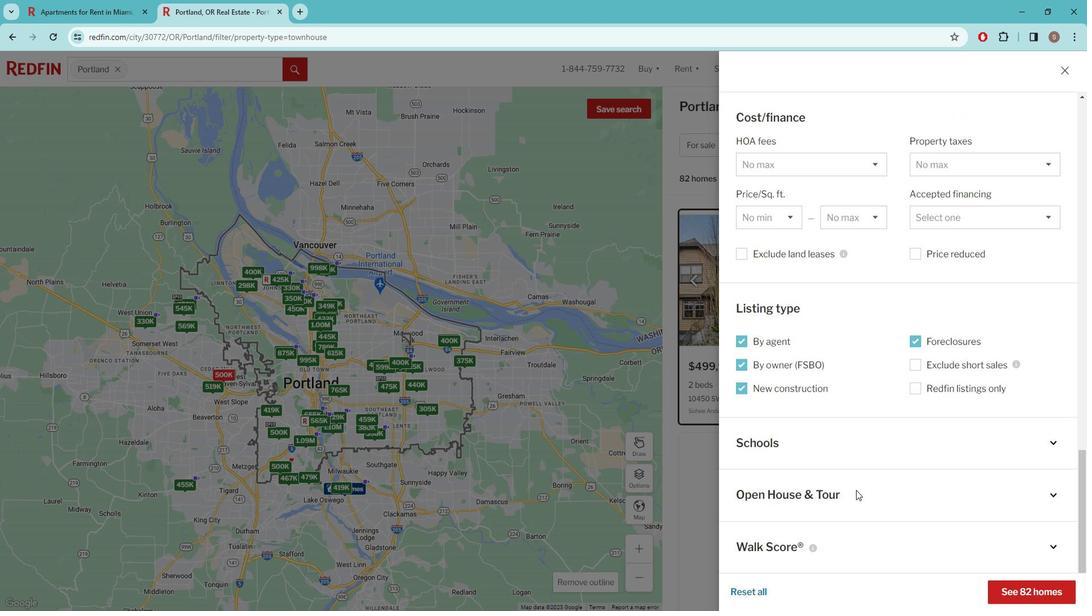 
Action: Mouse moved to (922, 480)
Screenshot: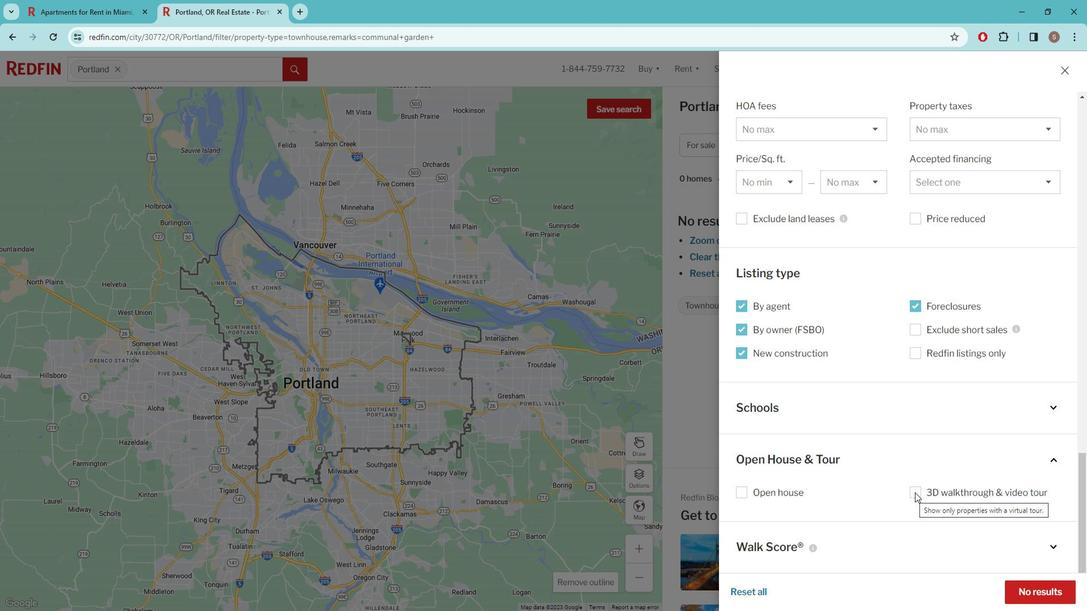 
Action: Mouse pressed left at (922, 480)
Screenshot: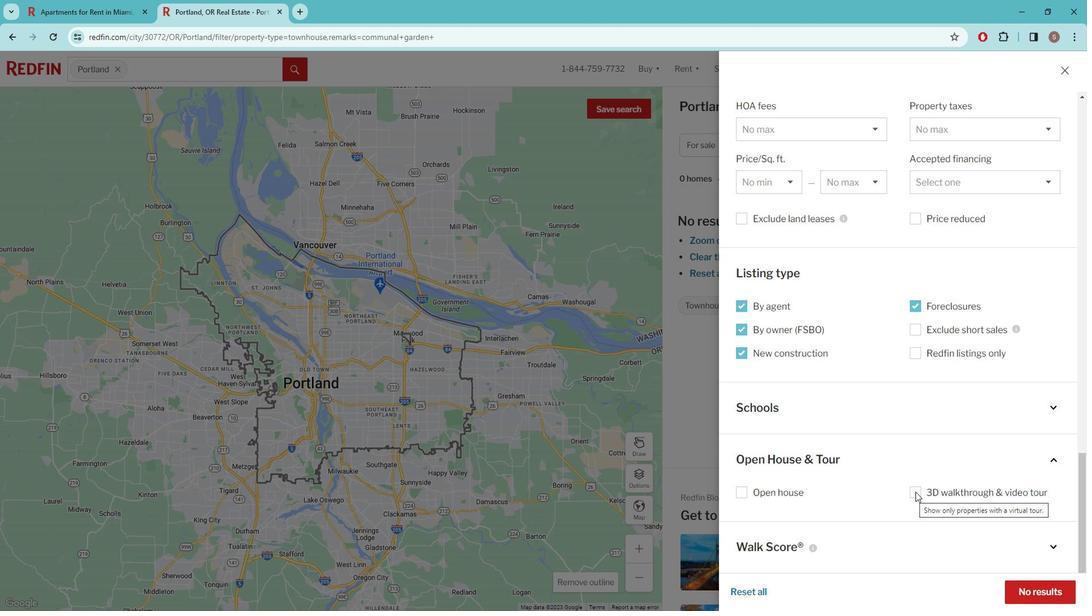 
Action: Mouse scrolled (922, 479) with delta (0, 0)
Screenshot: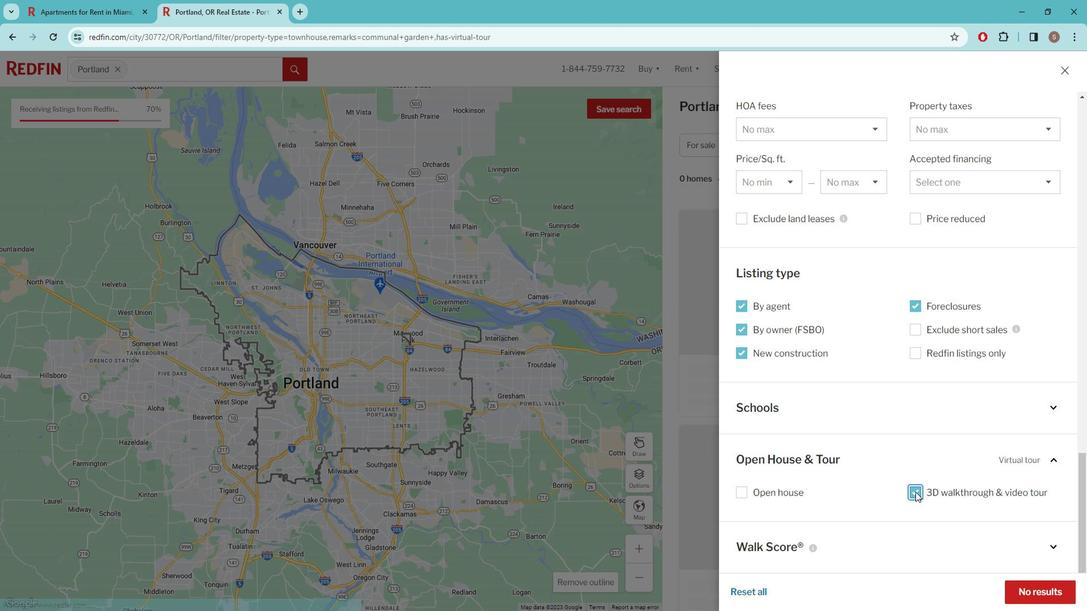 
Action: Mouse moved to (1047, 471)
Screenshot: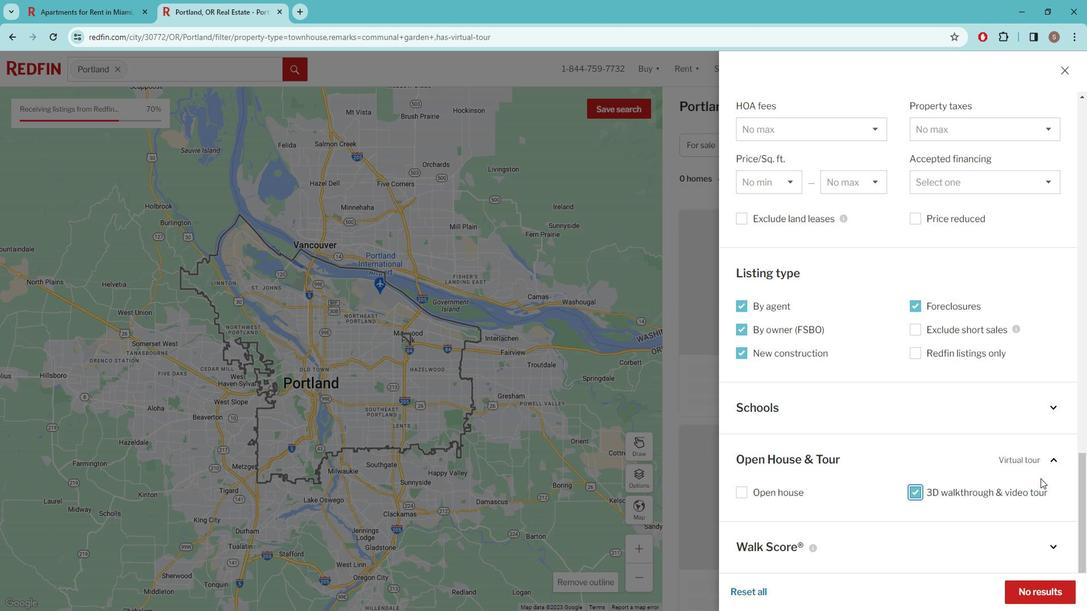
Action: Mouse scrolled (1047, 471) with delta (0, 0)
Screenshot: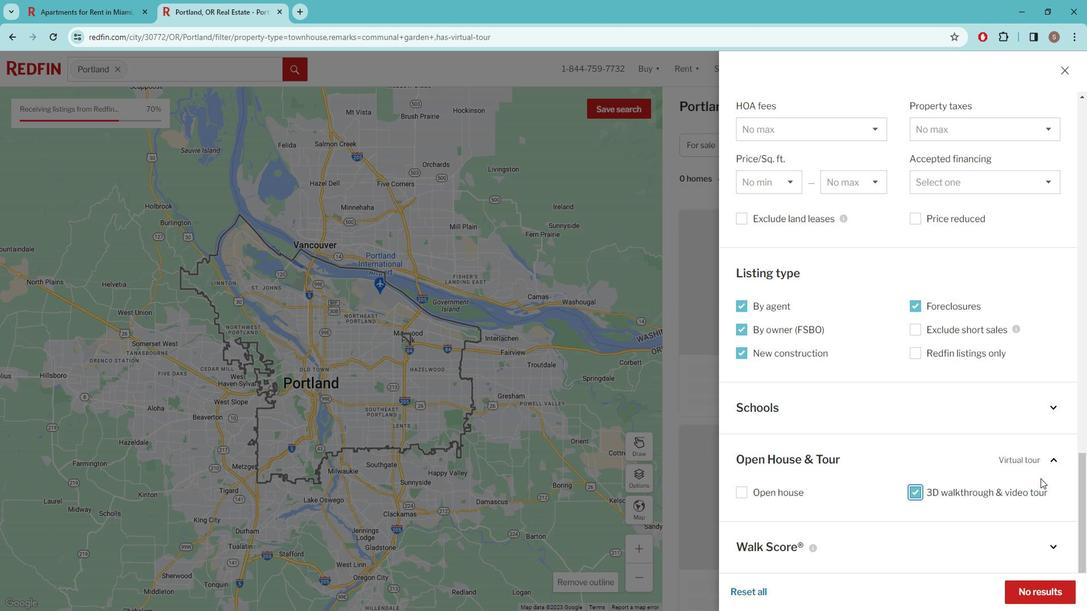 
Action: Mouse moved to (1047, 472)
Screenshot: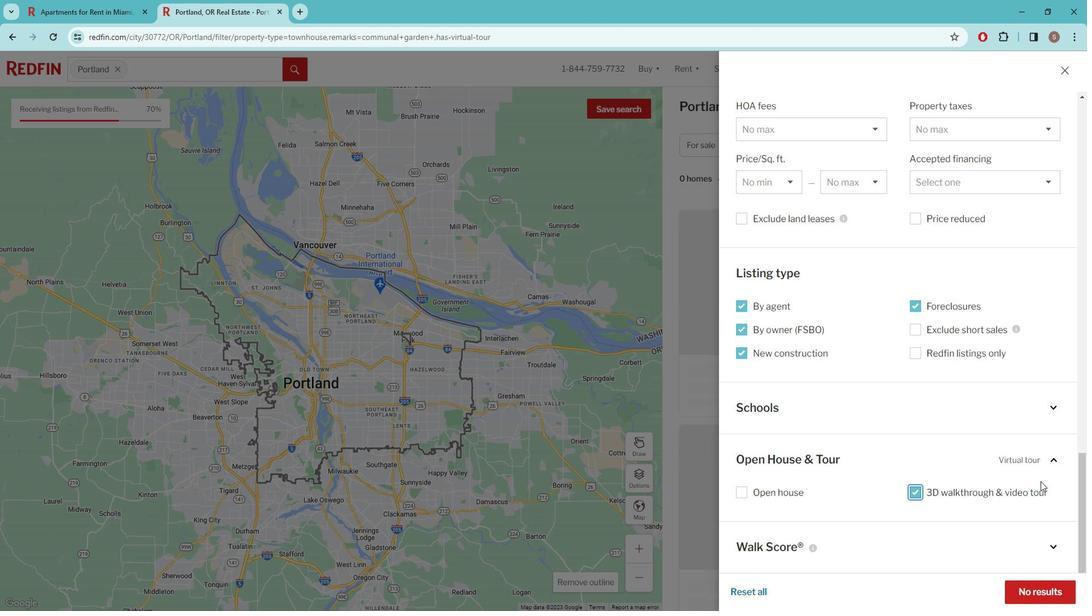 
Action: Mouse scrolled (1047, 471) with delta (0, 0)
Screenshot: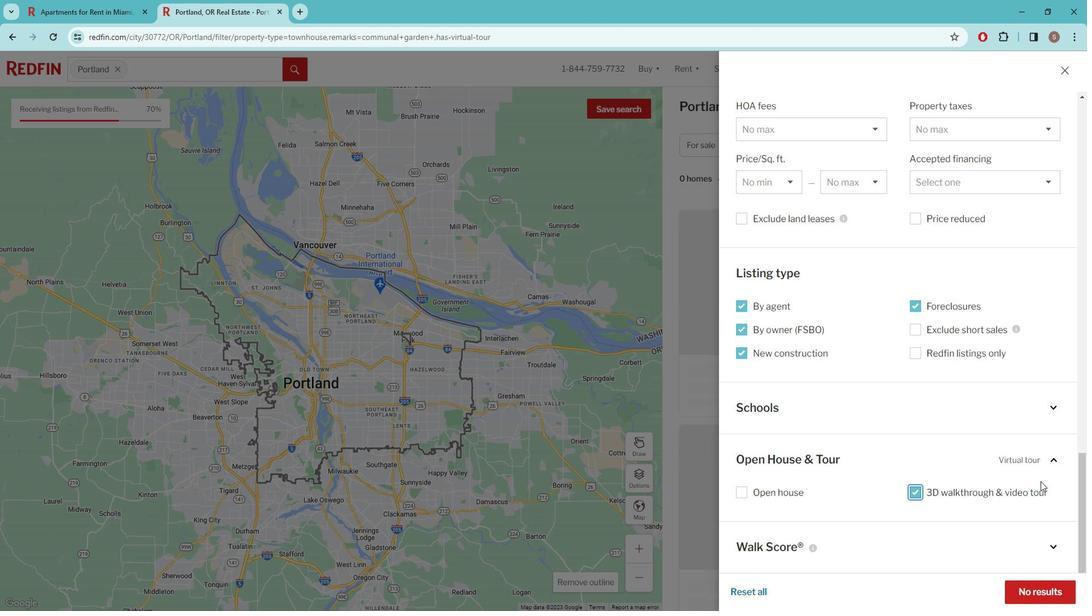 
Action: Mouse moved to (1047, 474)
Screenshot: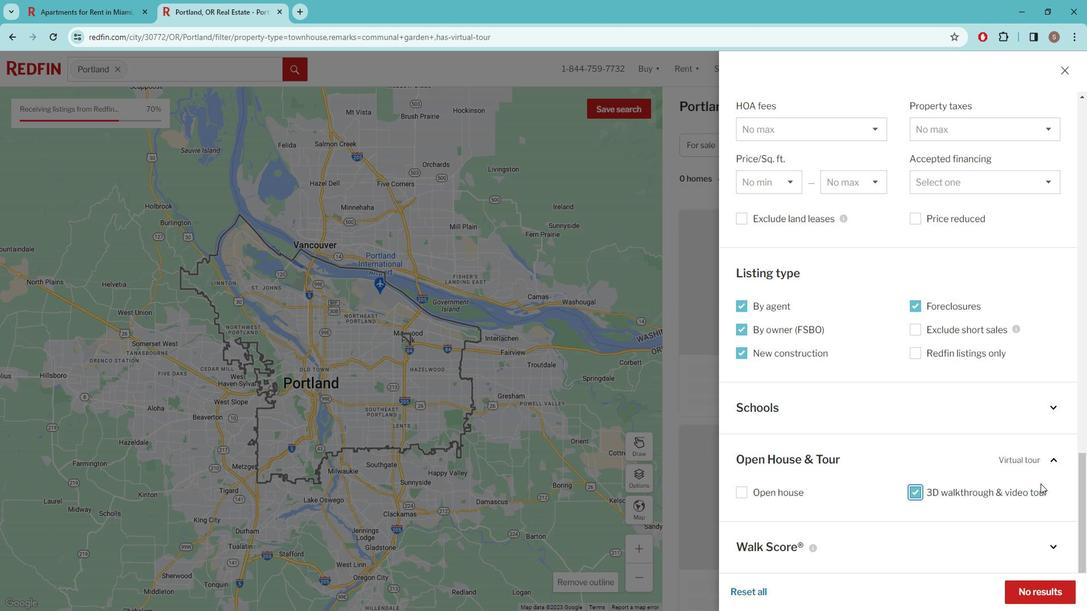 
Action: Mouse scrolled (1047, 473) with delta (0, 0)
Screenshot: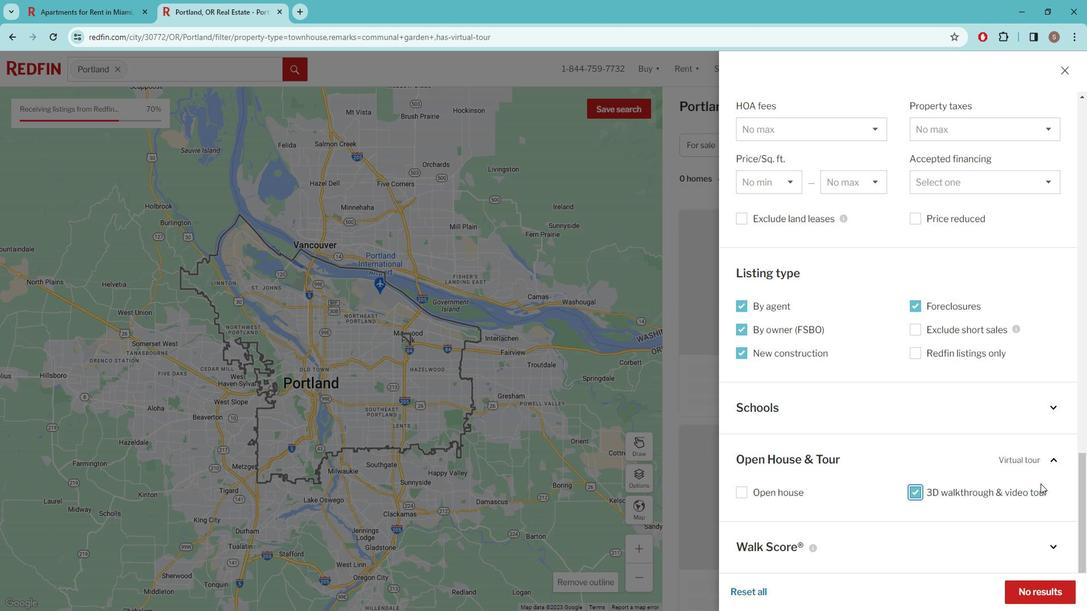 
Action: Mouse moved to (1039, 568)
Screenshot: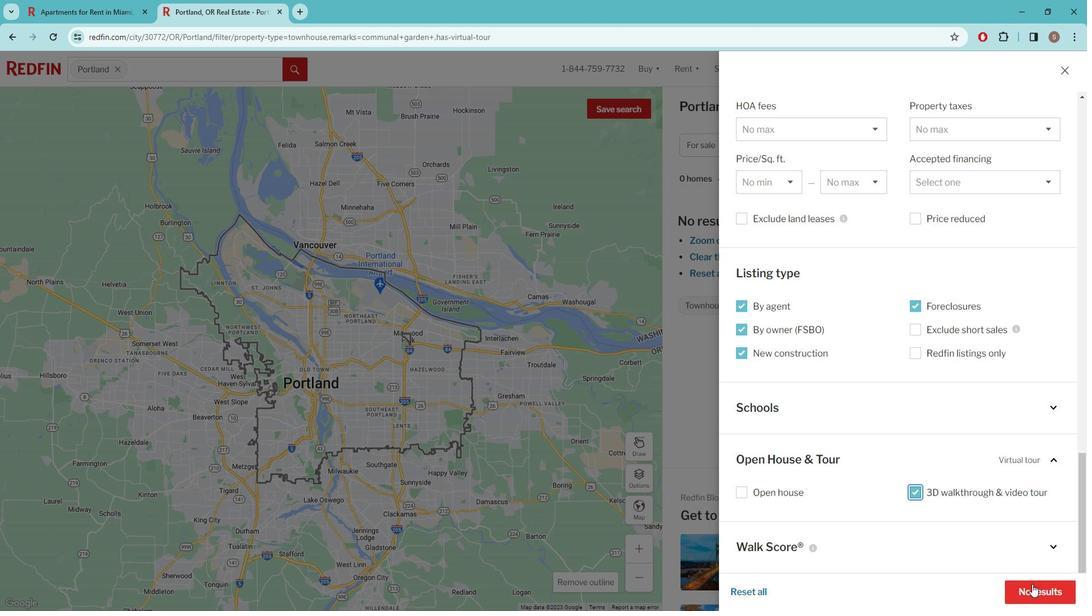 
Action: Mouse pressed left at (1039, 568)
Screenshot: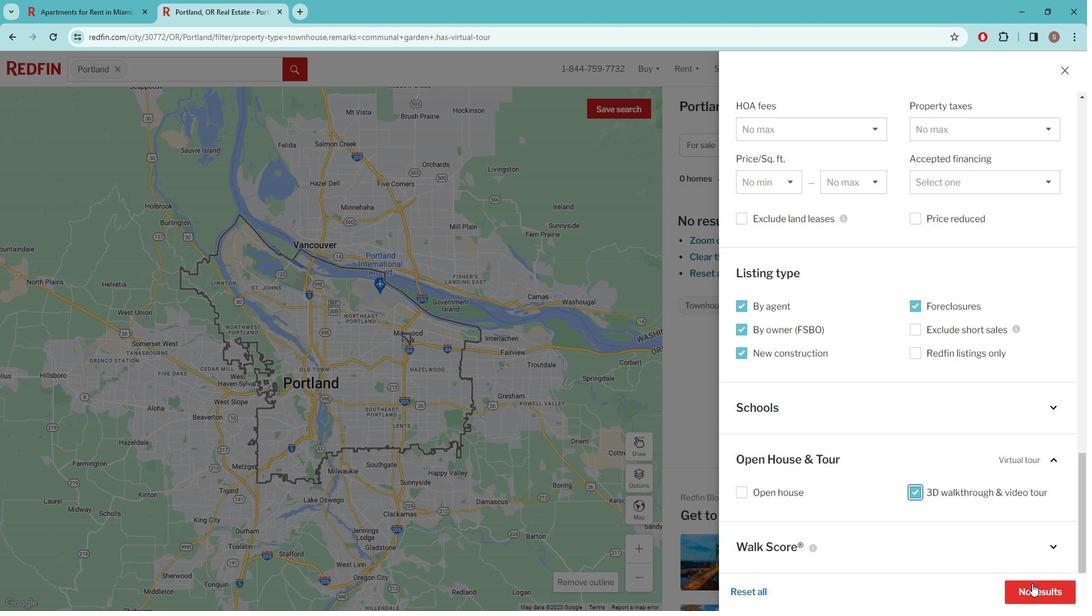 
Action: Mouse moved to (945, 441)
Screenshot: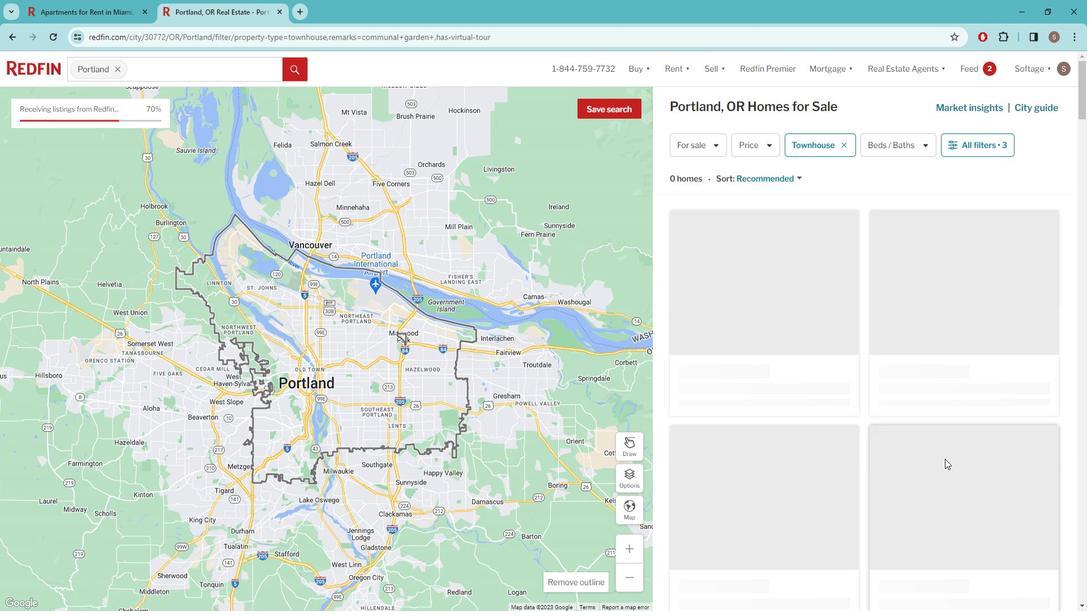 
